 Task: Look for space in Dornakal, India from 7th July, 2023 to 14th July, 2023 for 1 adult in price range Rs.6000 to Rs.14000. Place can be shared room with 1  bedroom having 1 bed and 1 bathroom. Property type can be house, flat, guest house, hotel. Booking option can be shelf check-in. Required host language is English.
Action: Mouse moved to (494, 118)
Screenshot: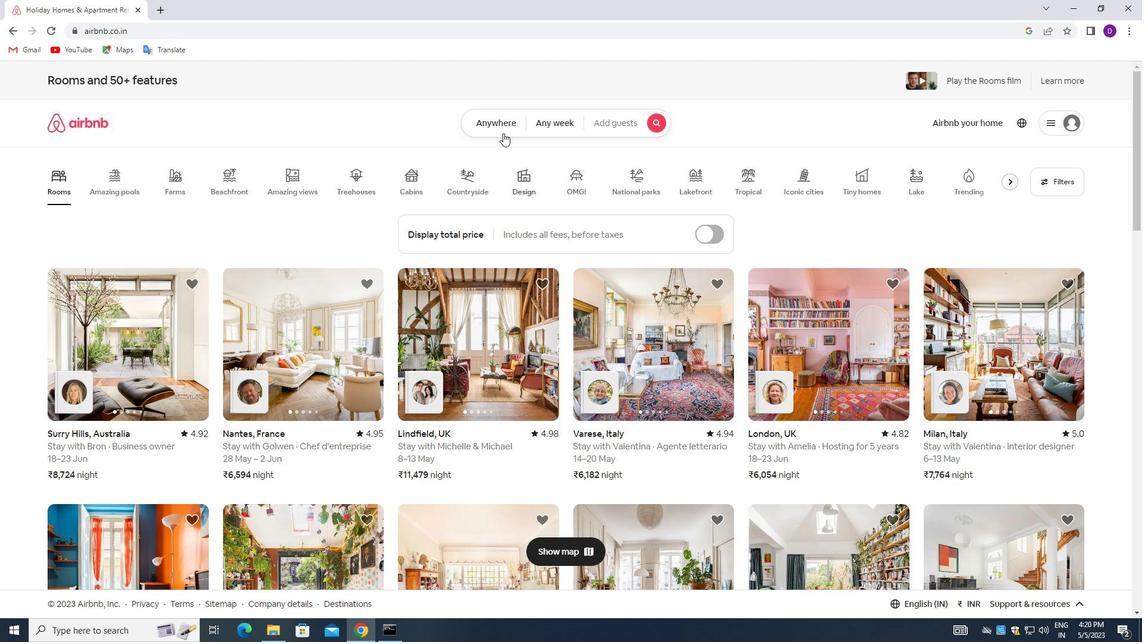 
Action: Mouse pressed left at (494, 118)
Screenshot: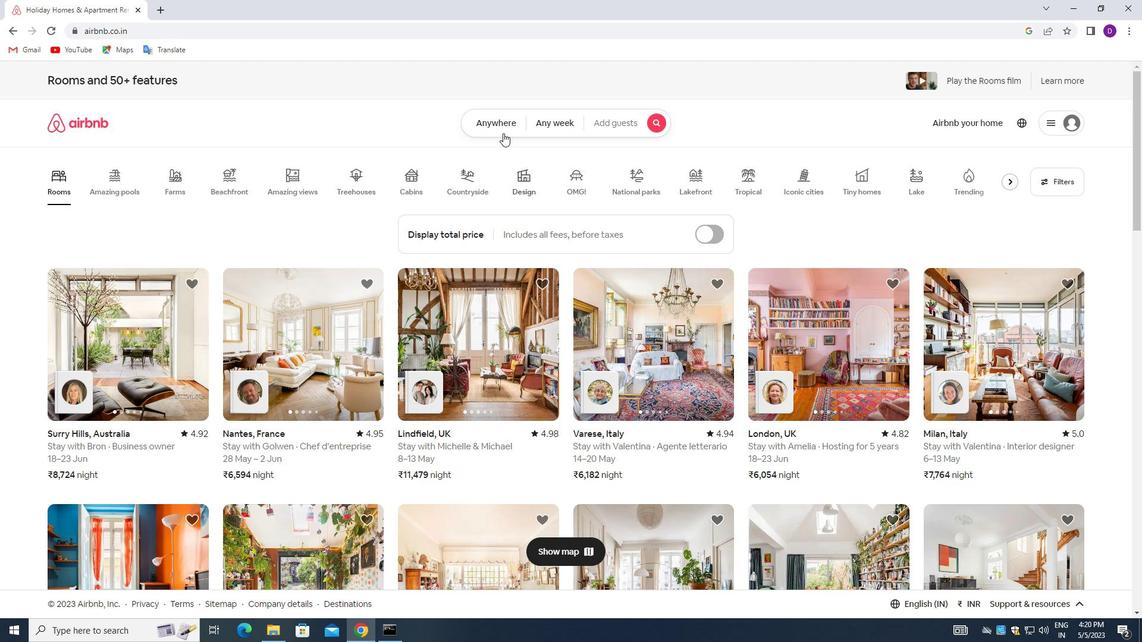 
Action: Mouse moved to (440, 169)
Screenshot: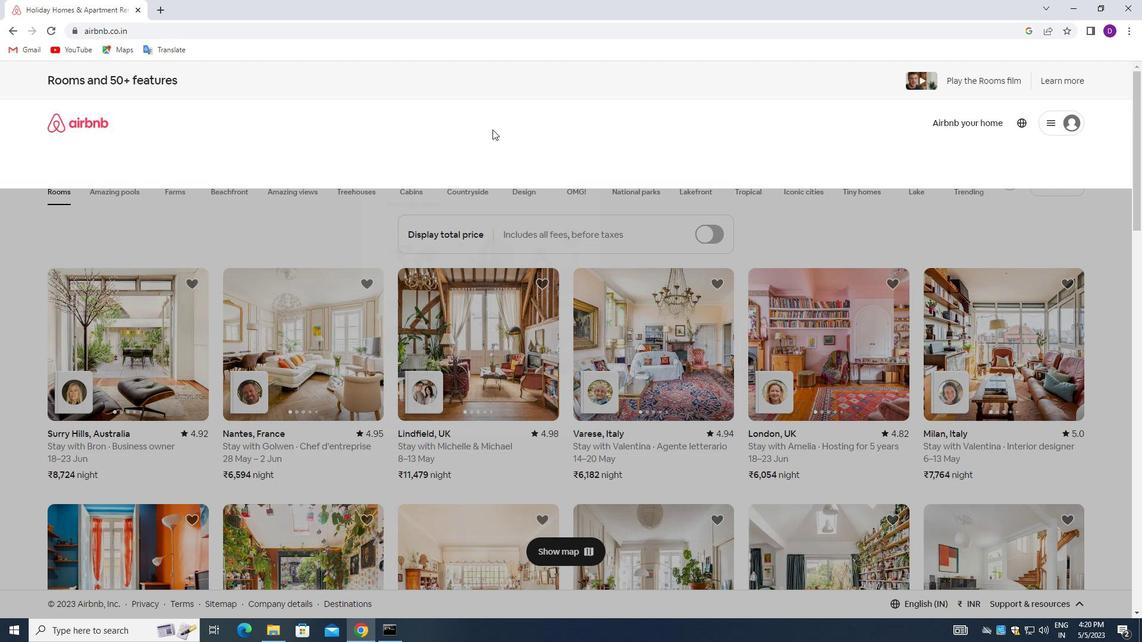
Action: Mouse pressed left at (440, 169)
Screenshot: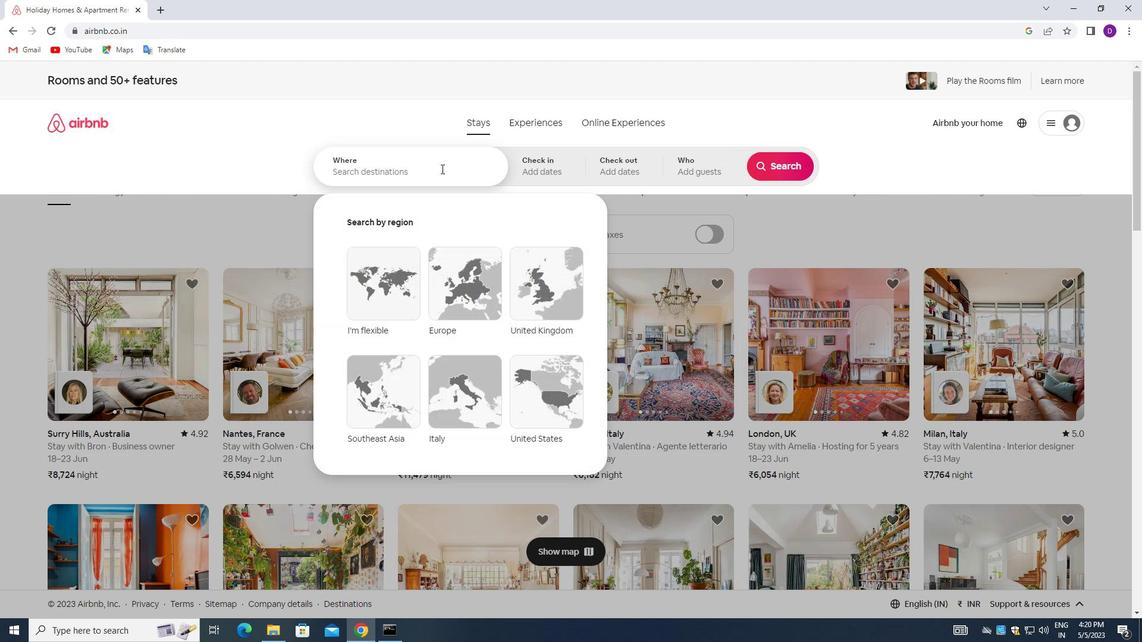 
Action: Mouse moved to (192, 256)
Screenshot: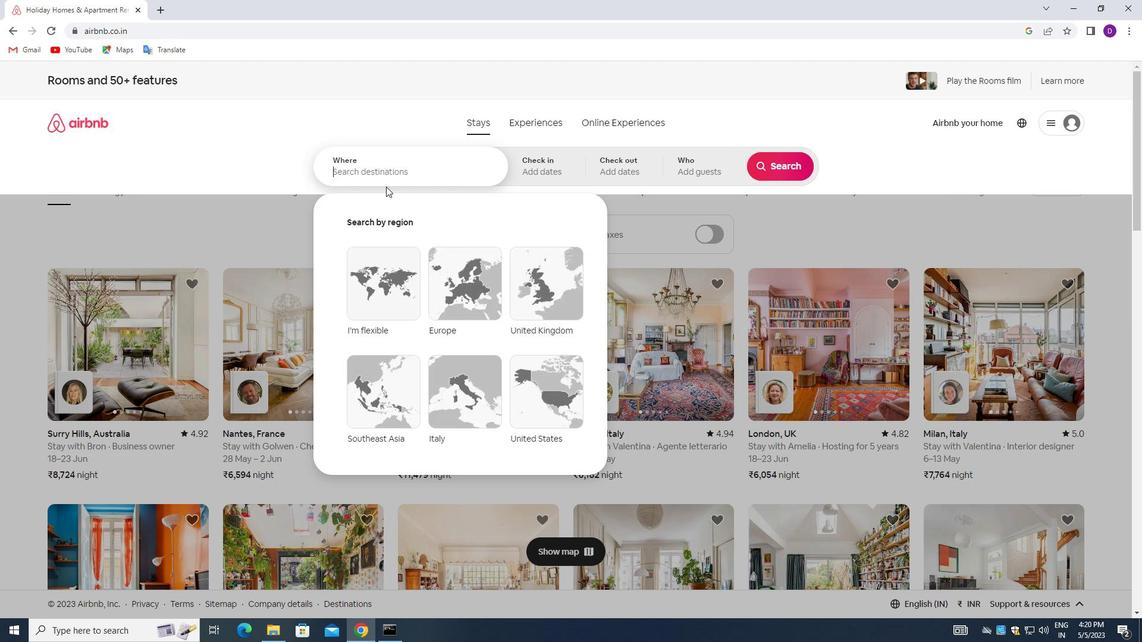 
Action: Key pressed <Key.shift_r>Dork<Key.backspace>nakal,<Key.space><Key.shift>INDIA<Key.enter>
Screenshot: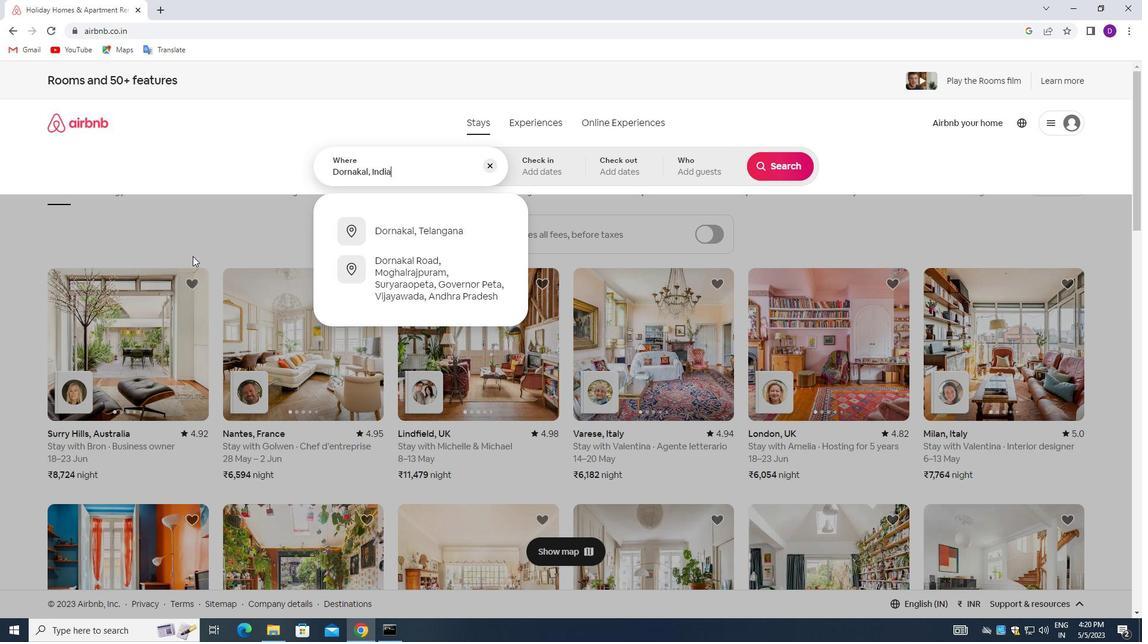 
Action: Mouse moved to (774, 263)
Screenshot: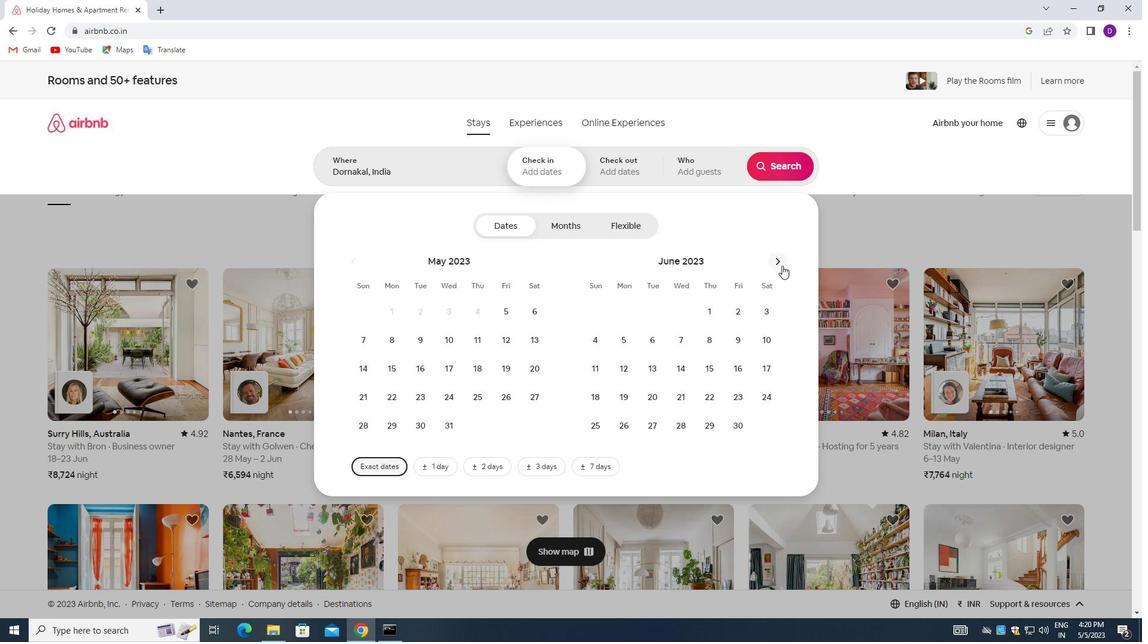 
Action: Mouse pressed left at (774, 263)
Screenshot: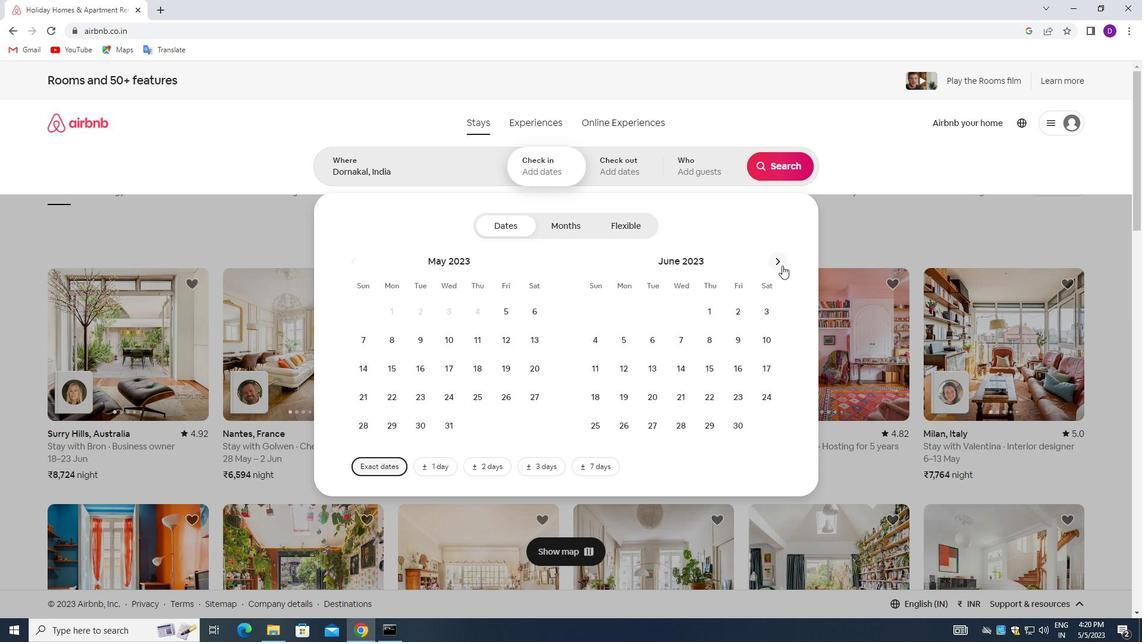 
Action: Mouse moved to (736, 344)
Screenshot: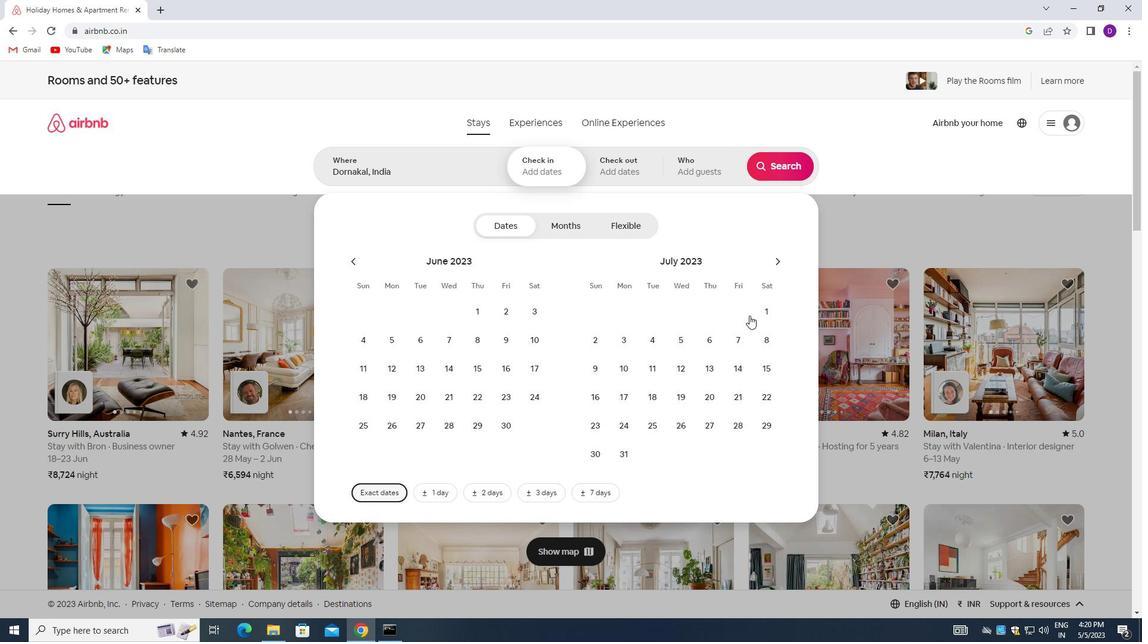 
Action: Mouse pressed left at (736, 344)
Screenshot: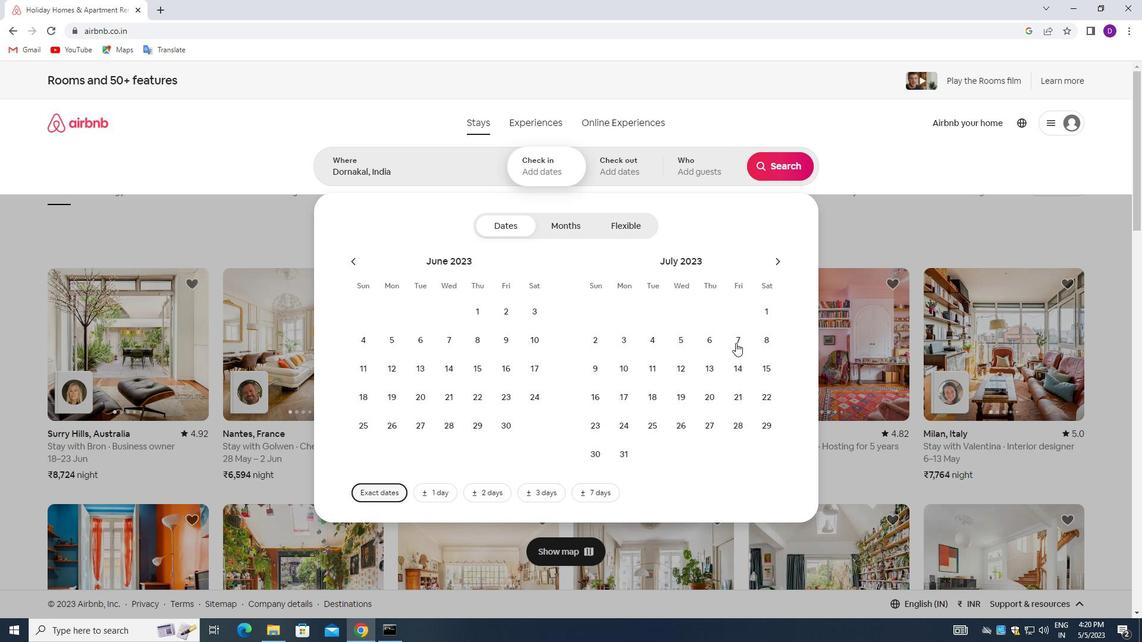 
Action: Mouse moved to (740, 366)
Screenshot: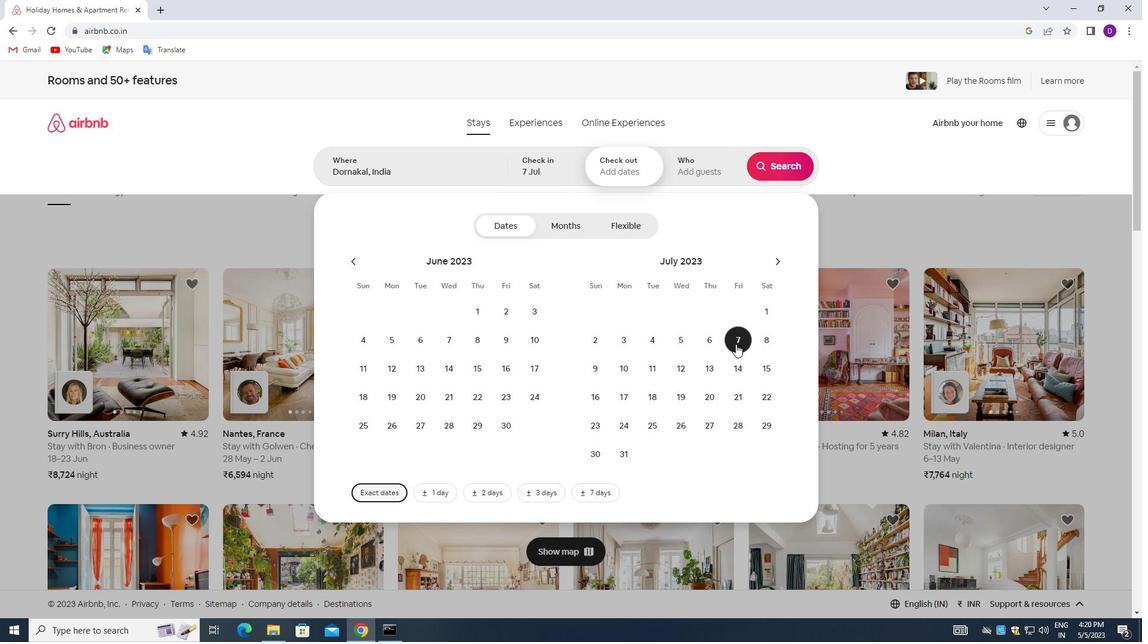 
Action: Mouse pressed left at (740, 366)
Screenshot: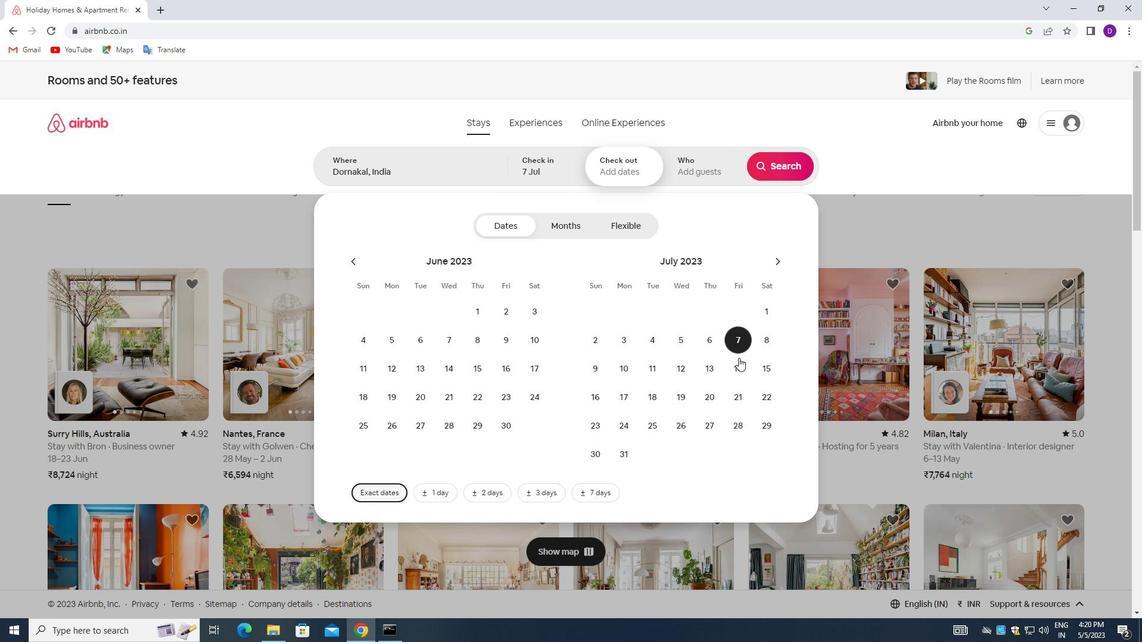 
Action: Mouse moved to (690, 165)
Screenshot: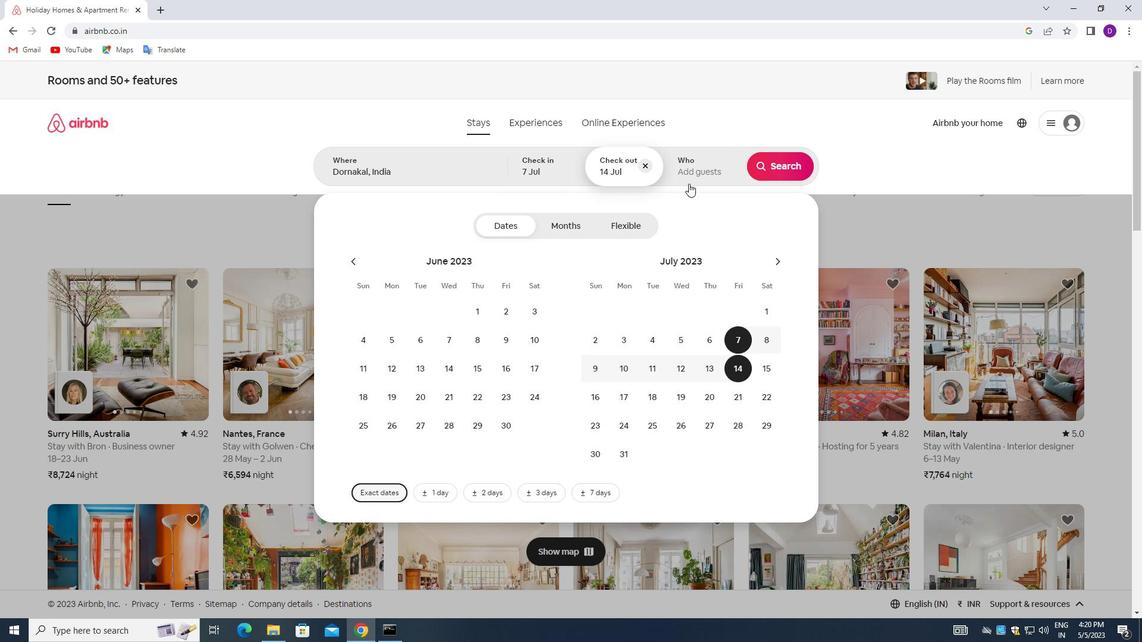 
Action: Mouse pressed left at (690, 165)
Screenshot: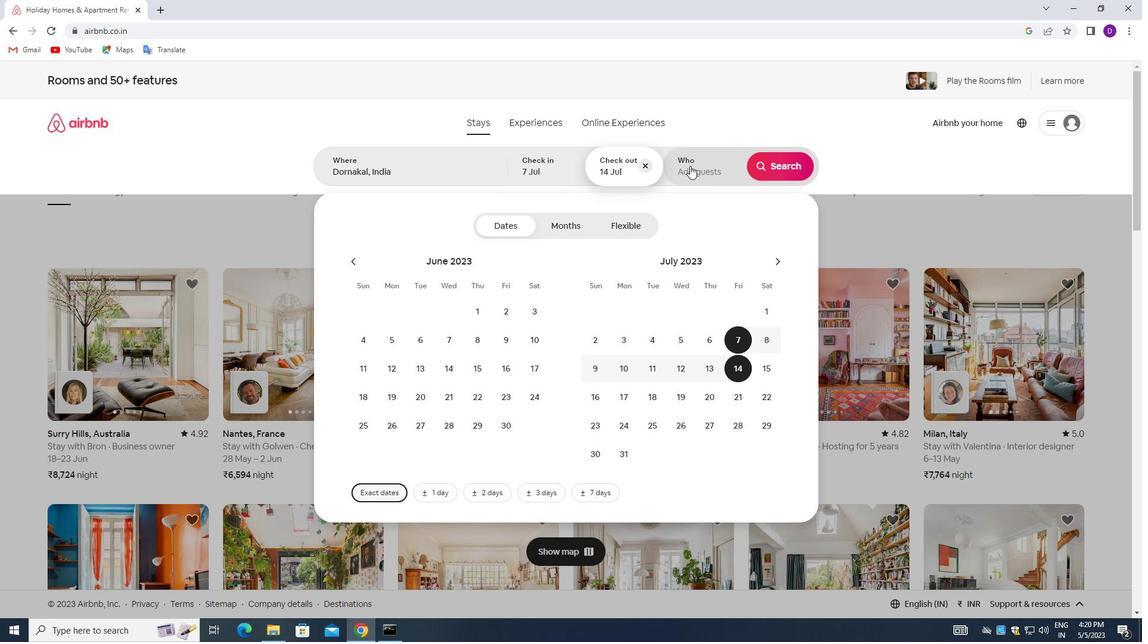 
Action: Mouse moved to (783, 232)
Screenshot: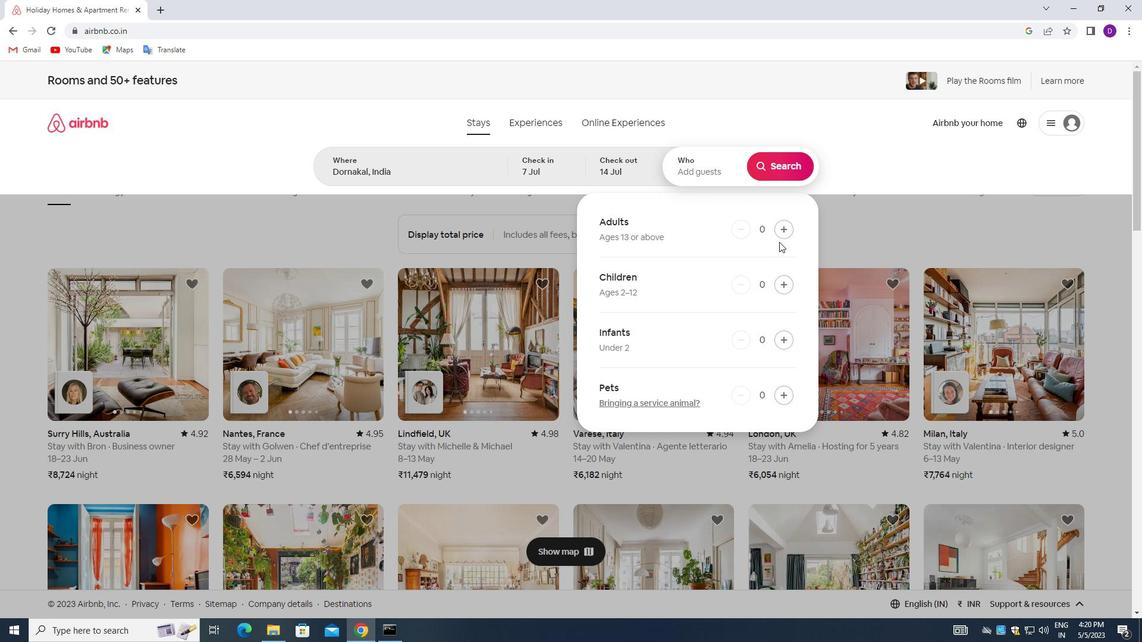 
Action: Mouse pressed left at (783, 232)
Screenshot: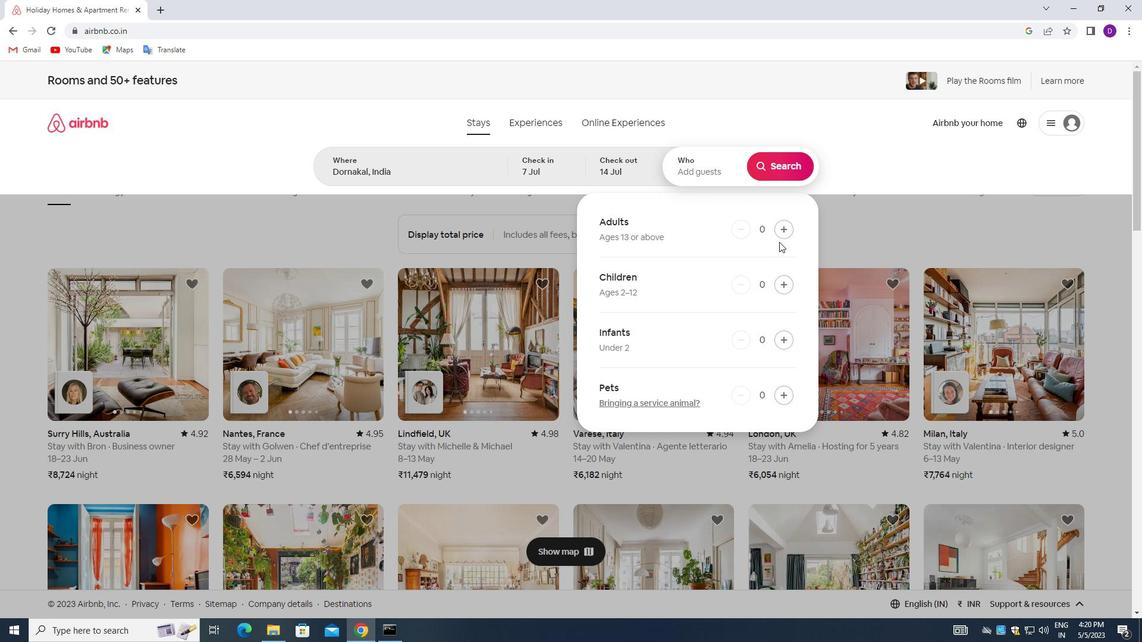
Action: Mouse moved to (784, 164)
Screenshot: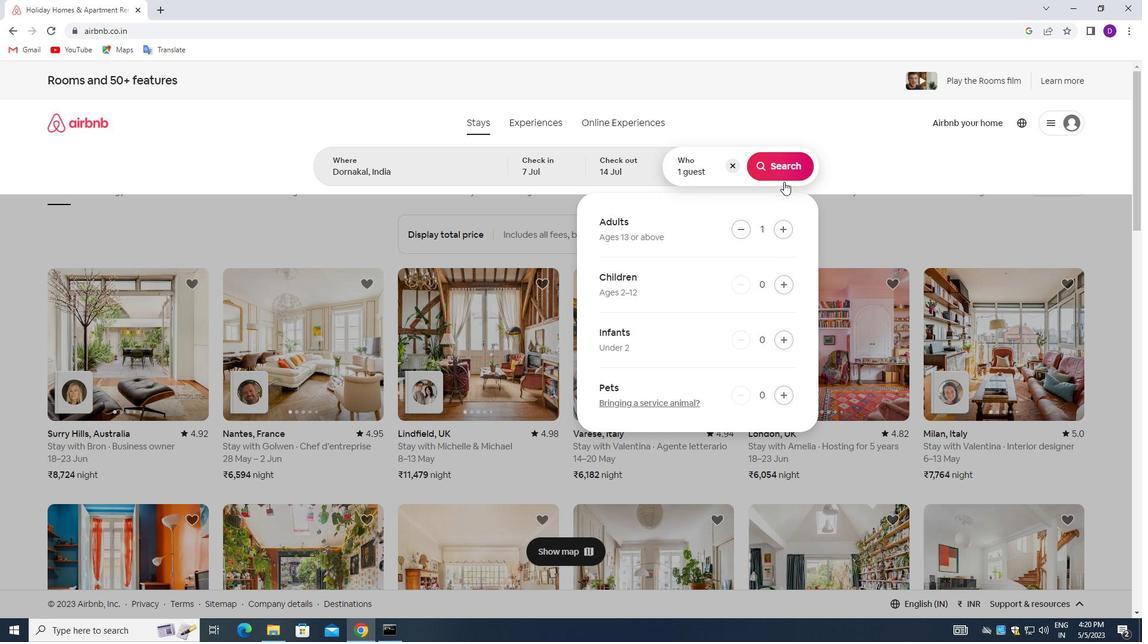 
Action: Mouse pressed left at (784, 164)
Screenshot: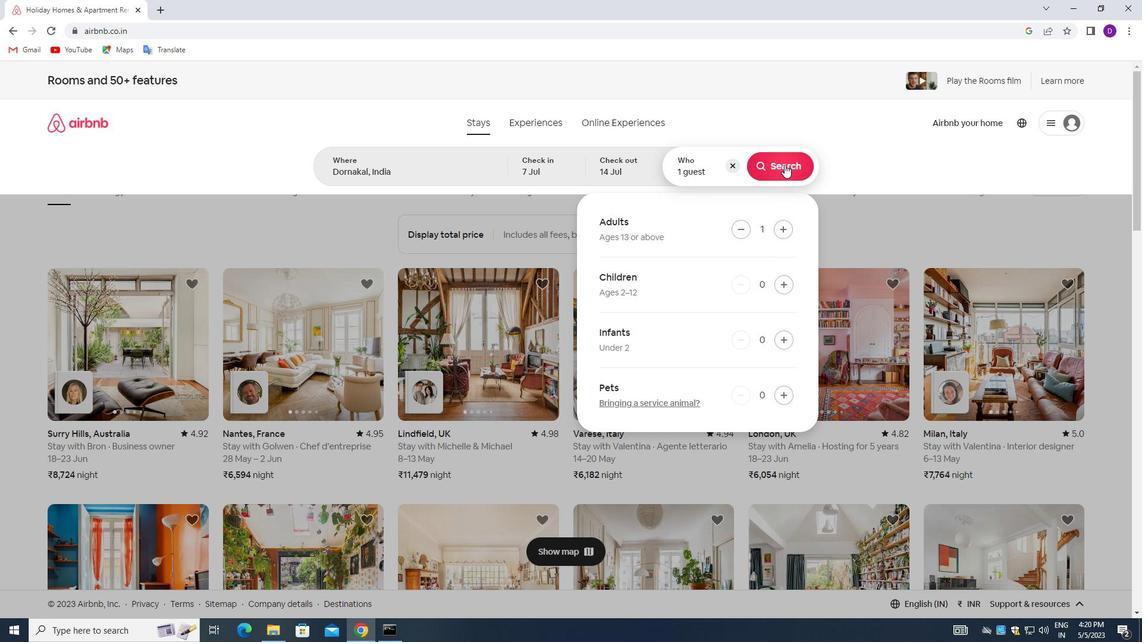 
Action: Mouse moved to (1073, 130)
Screenshot: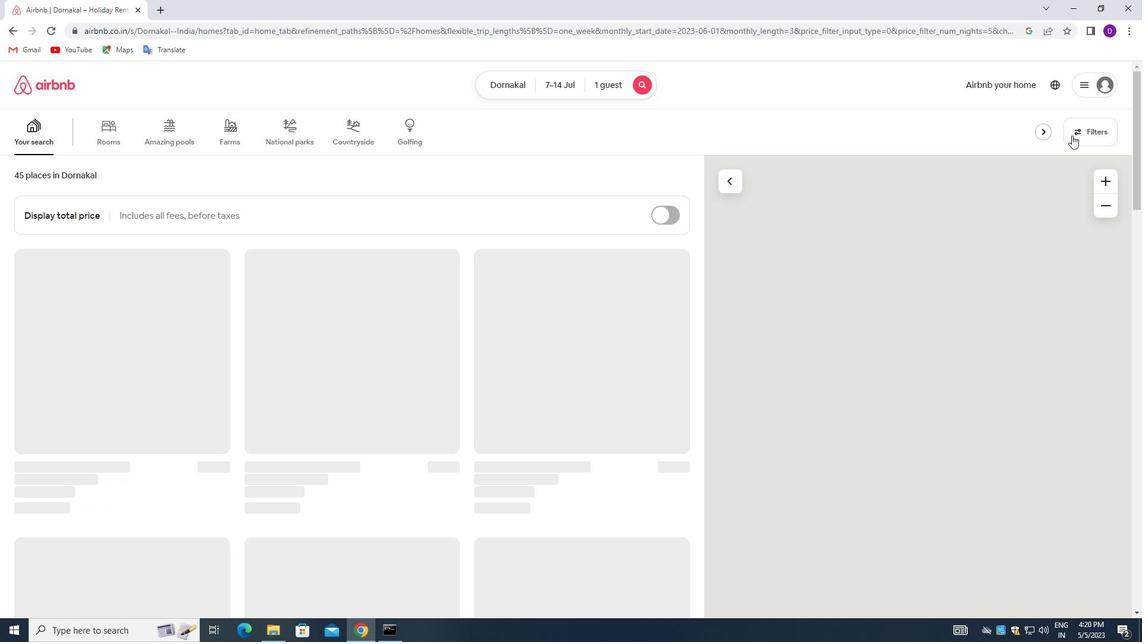 
Action: Mouse pressed left at (1073, 130)
Screenshot: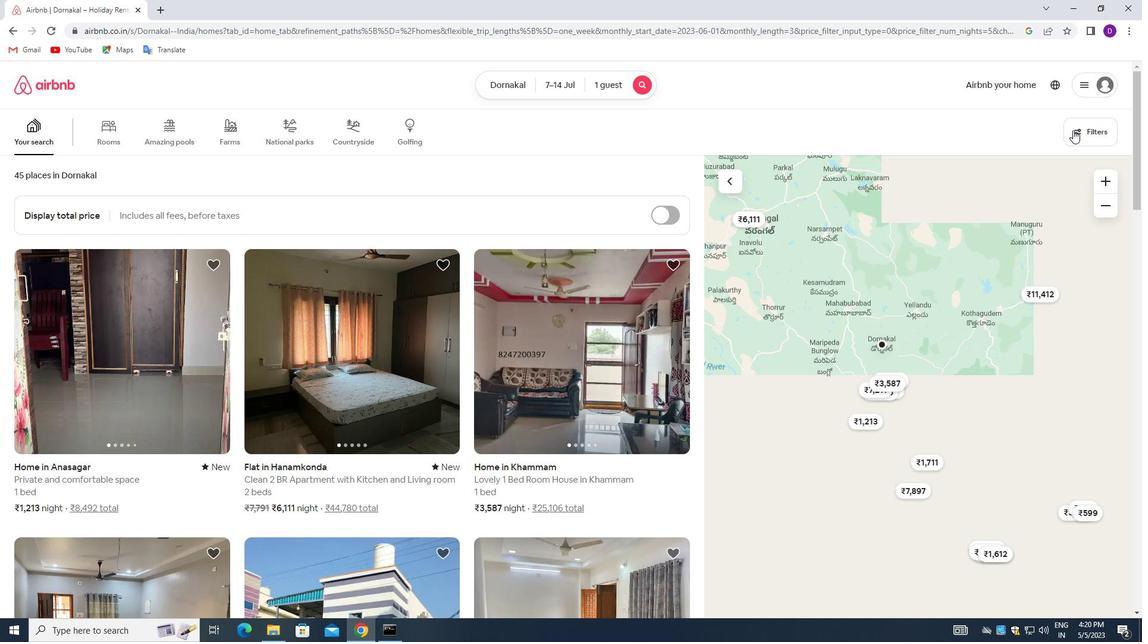 
Action: Mouse moved to (411, 424)
Screenshot: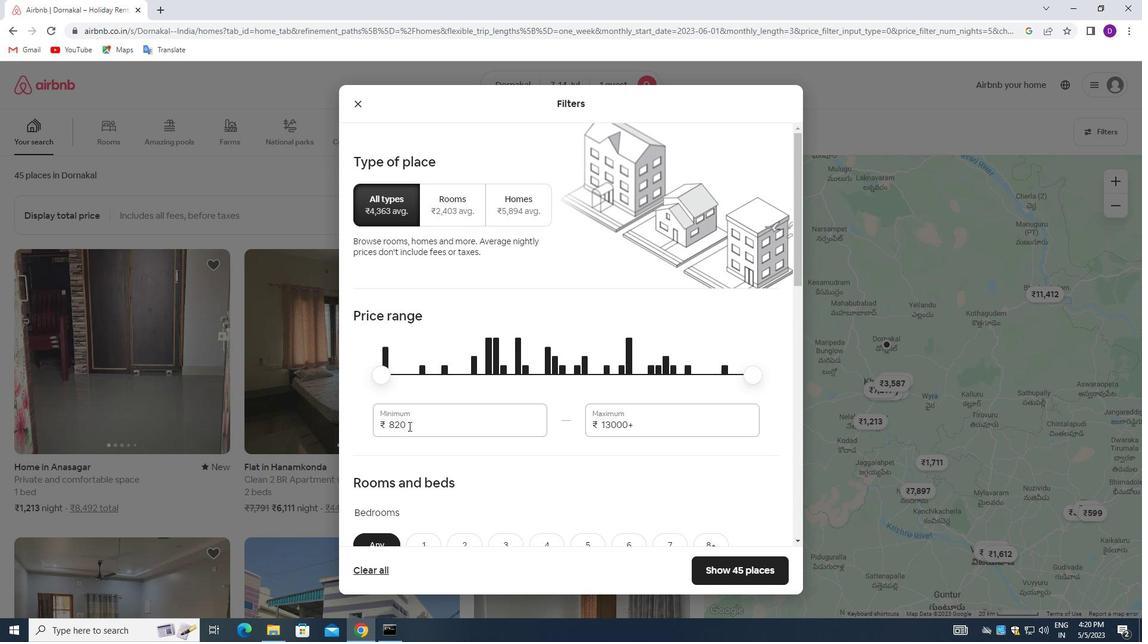 
Action: Mouse pressed left at (411, 424)
Screenshot: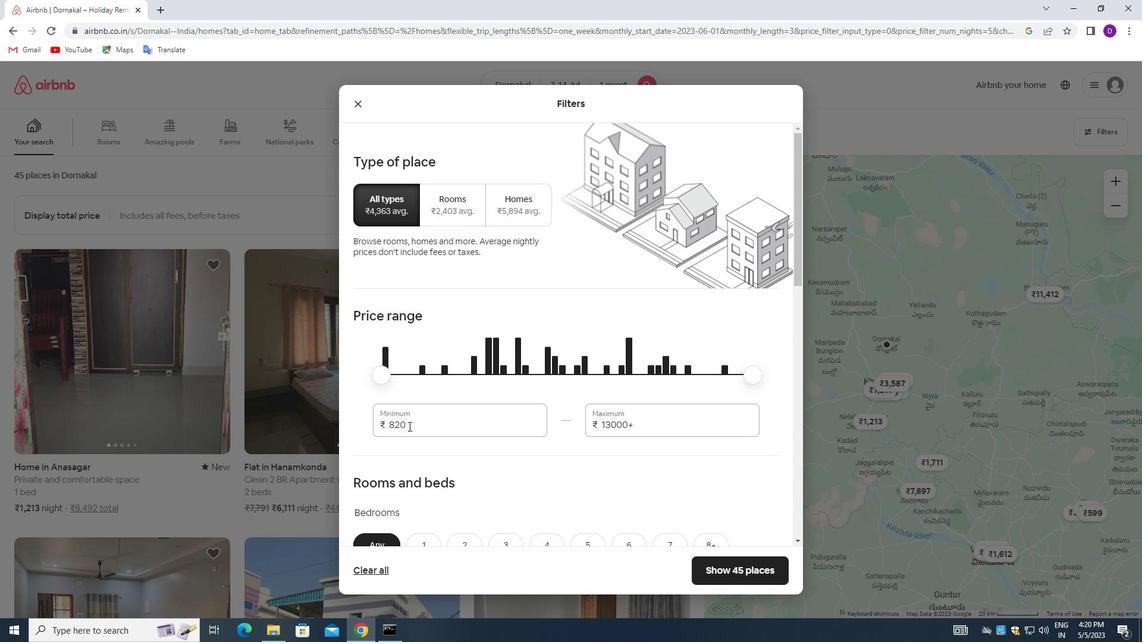 
Action: Mouse moved to (411, 423)
Screenshot: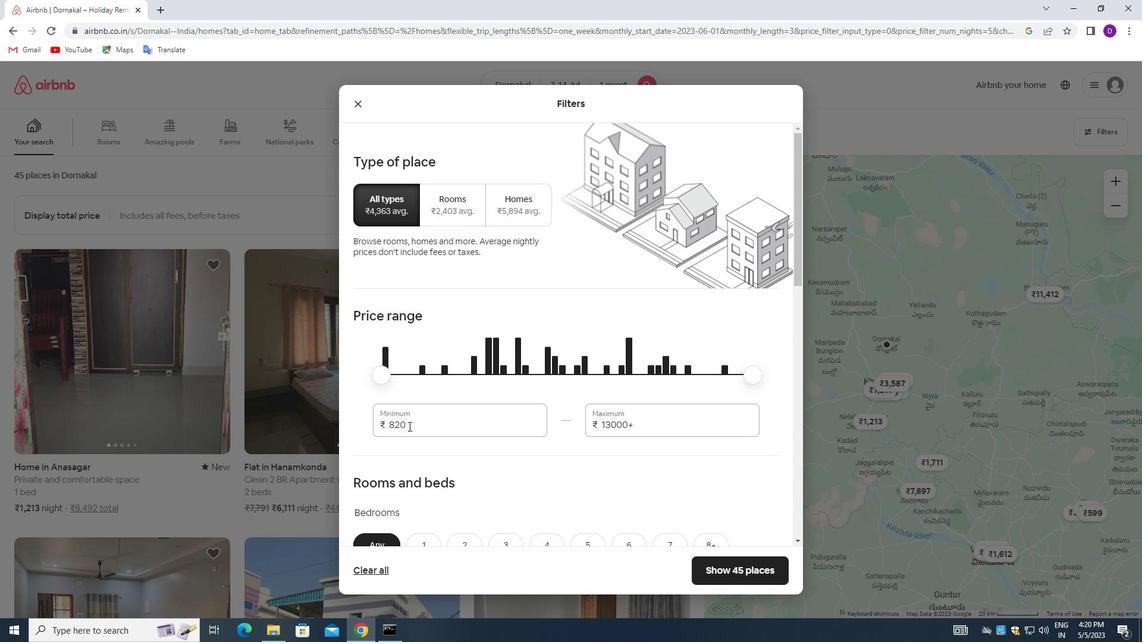 
Action: Mouse pressed left at (411, 423)
Screenshot: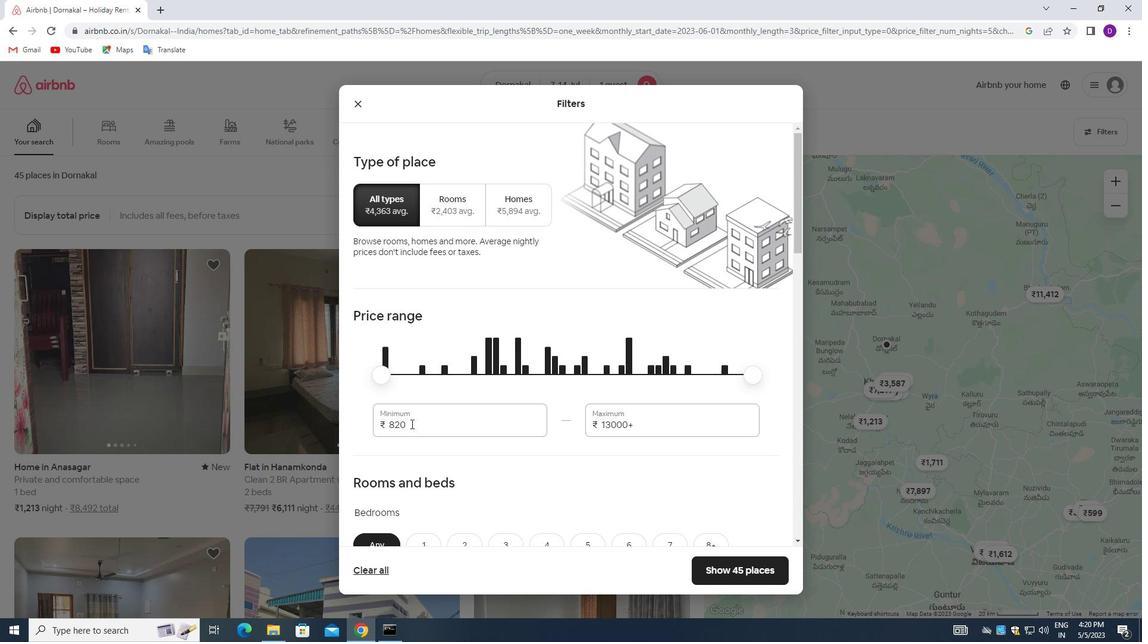 
Action: Mouse pressed left at (411, 423)
Screenshot: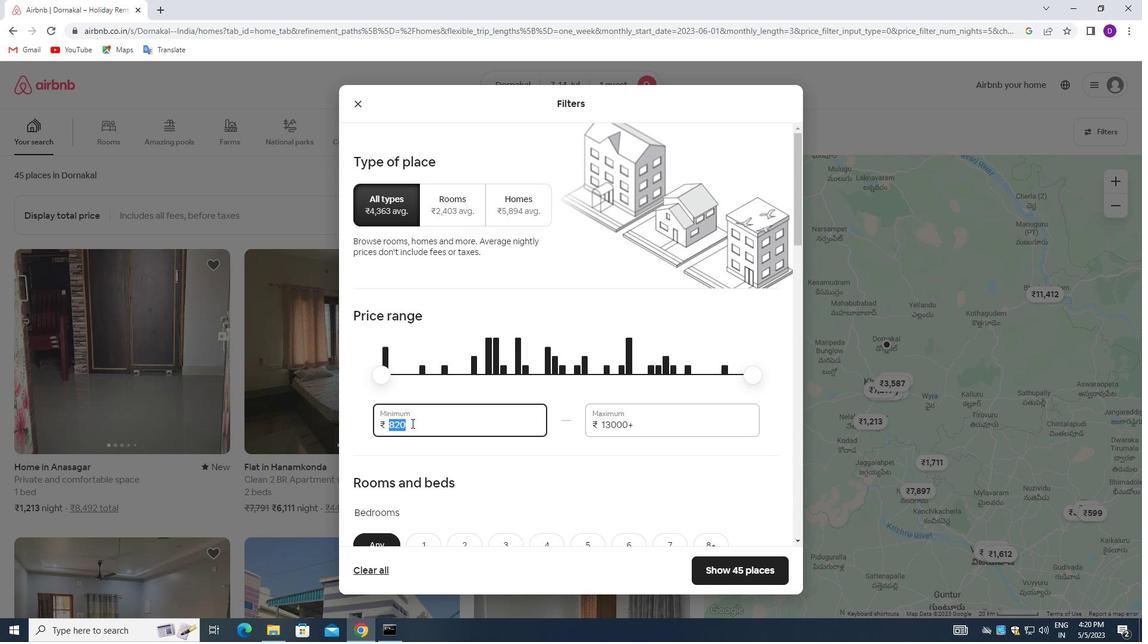 
Action: Mouse moved to (411, 423)
Screenshot: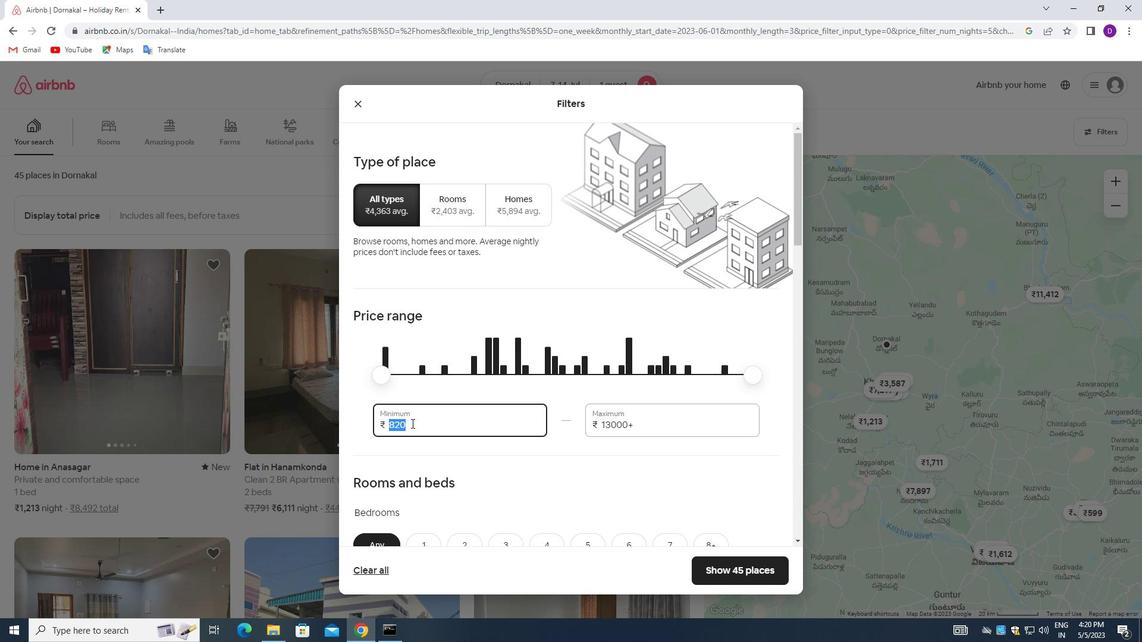 
Action: Key pressed 6000<Key.tab>14000
Screenshot: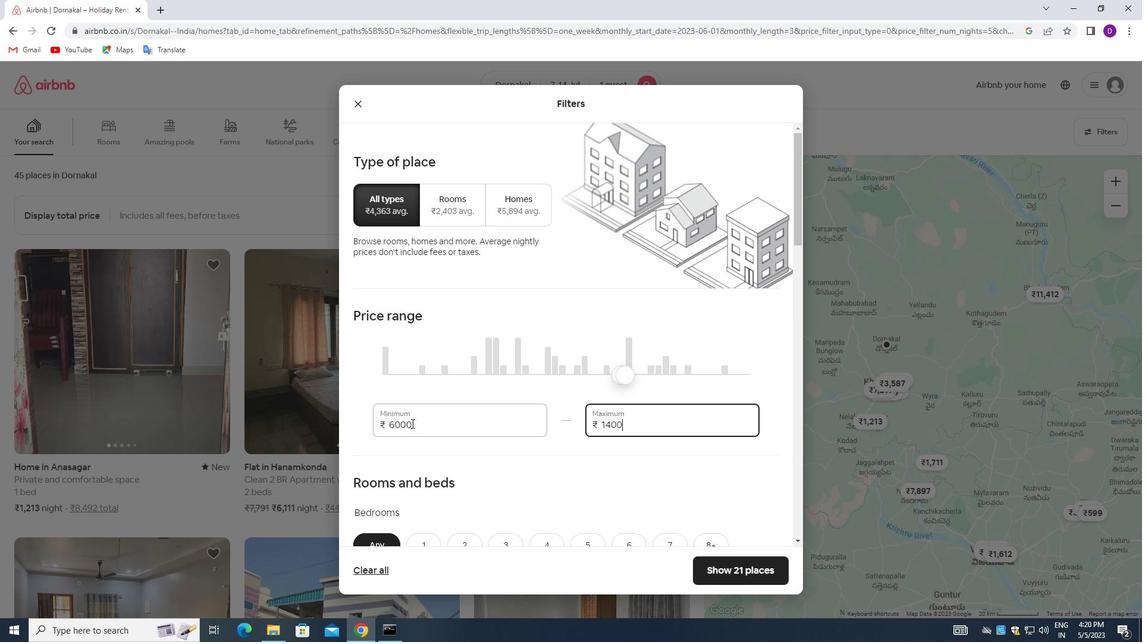 
Action: Mouse moved to (427, 423)
Screenshot: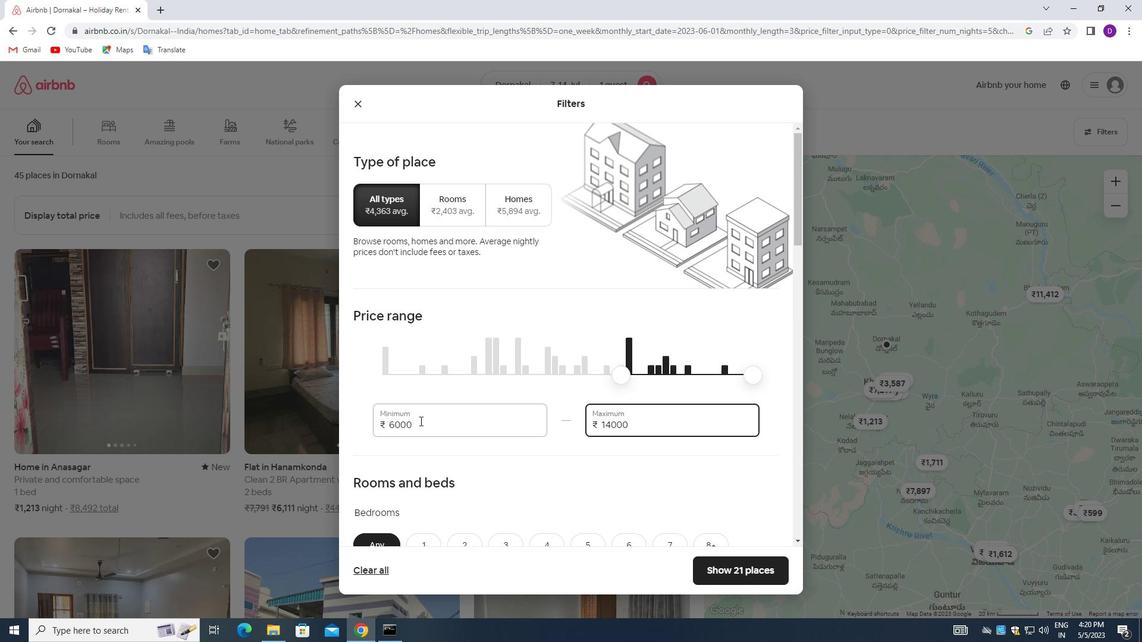 
Action: Mouse scrolled (427, 422) with delta (0, 0)
Screenshot: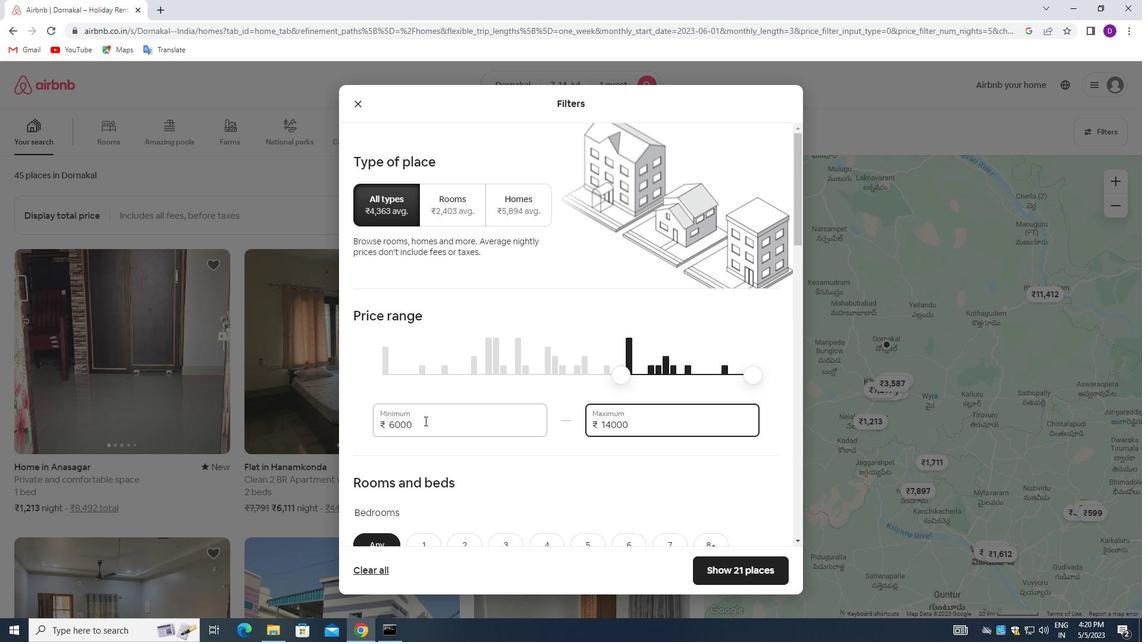 
Action: Mouse moved to (429, 423)
Screenshot: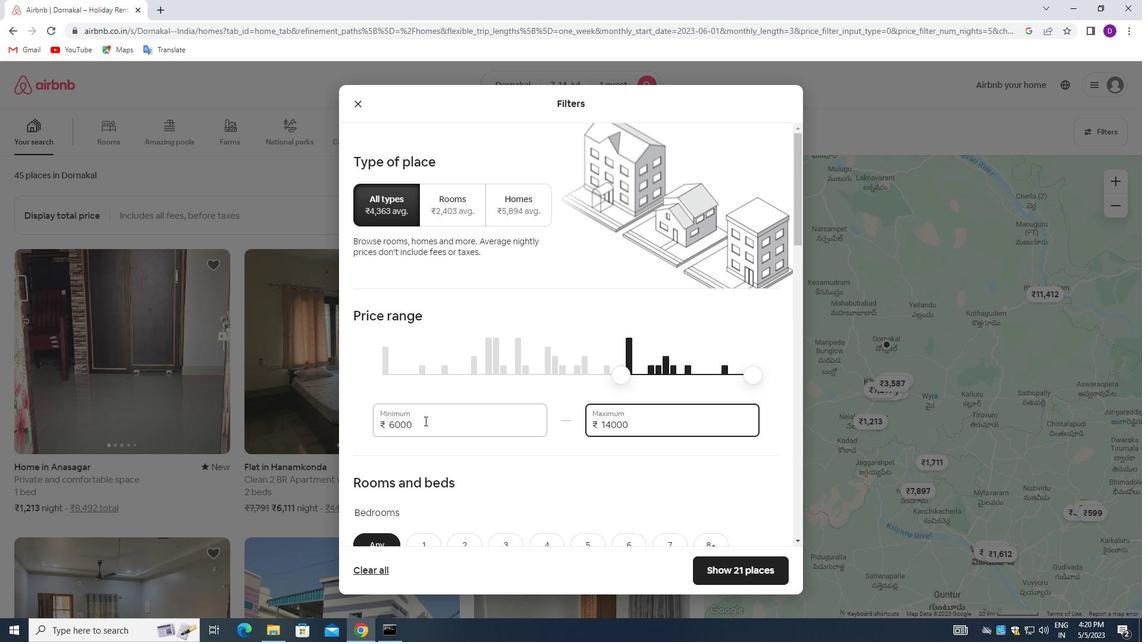 
Action: Mouse scrolled (429, 423) with delta (0, 0)
Screenshot: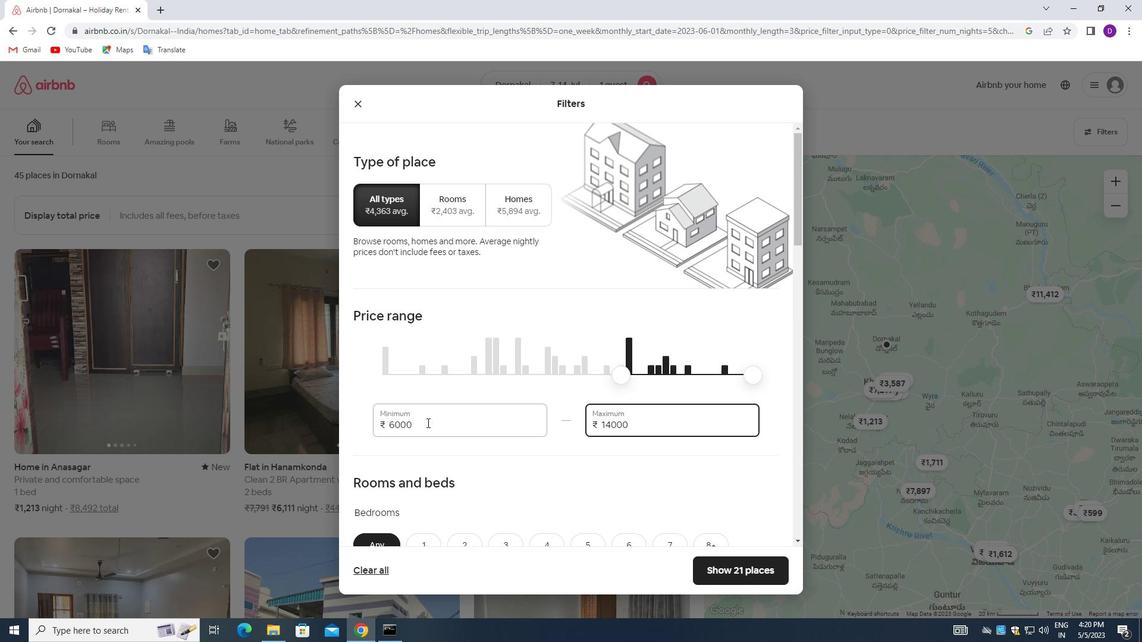 
Action: Mouse moved to (429, 423)
Screenshot: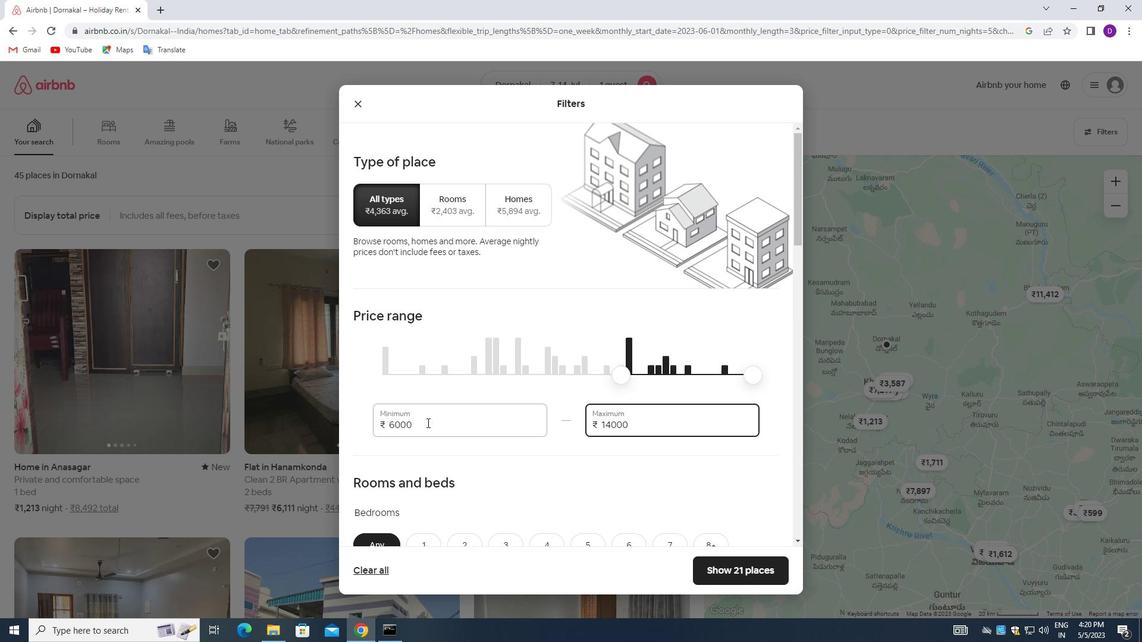 
Action: Mouse scrolled (429, 423) with delta (0, 0)
Screenshot: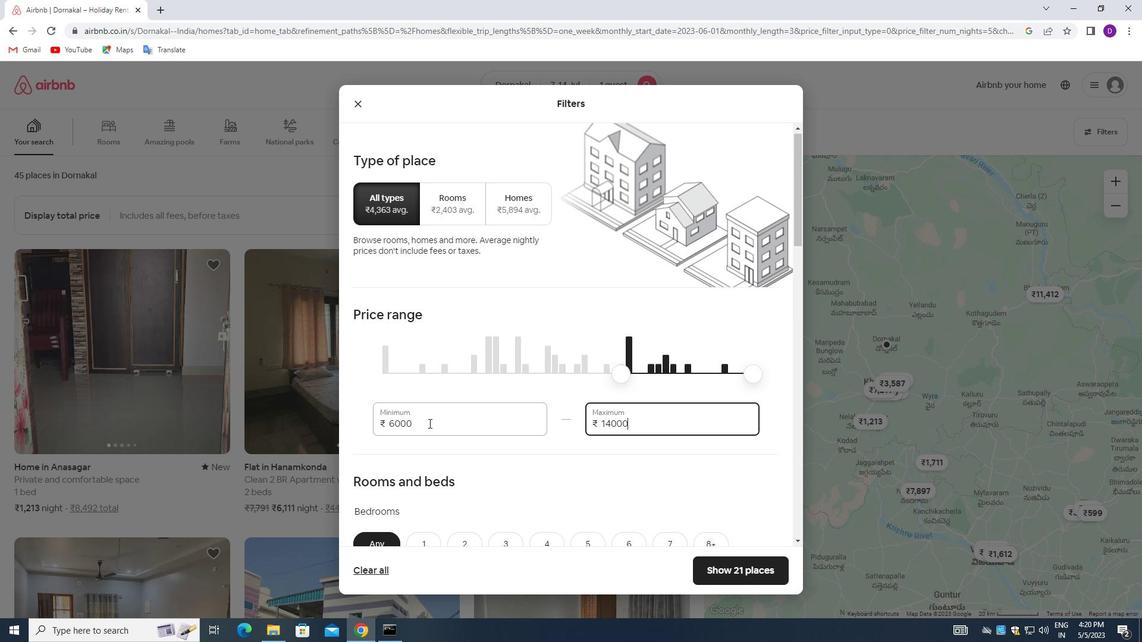 
Action: Mouse moved to (423, 364)
Screenshot: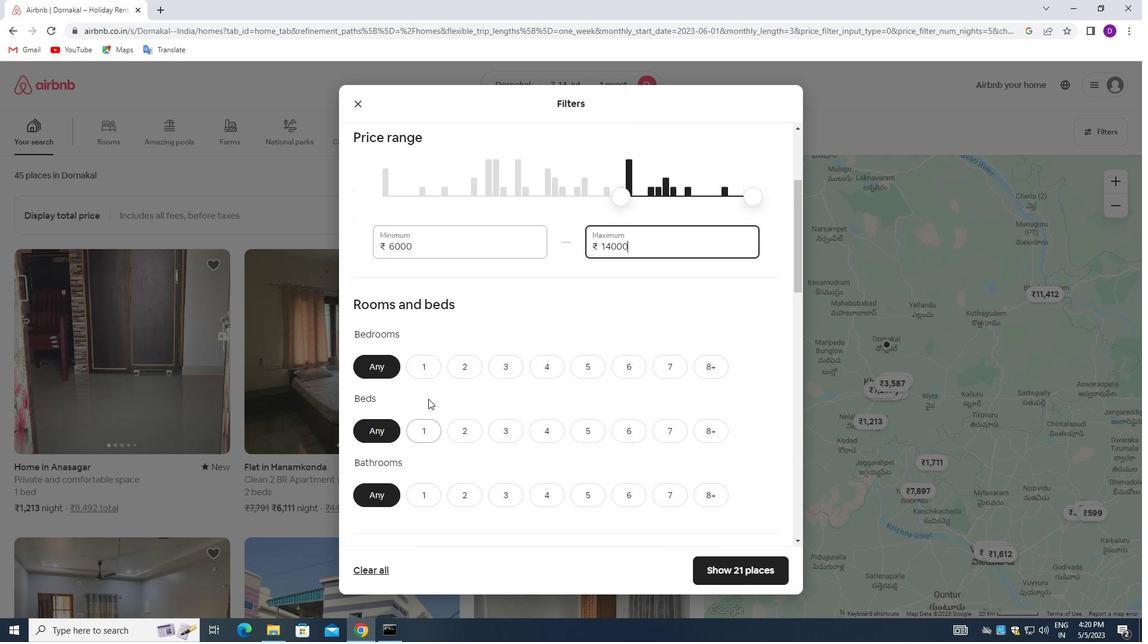 
Action: Mouse pressed left at (423, 364)
Screenshot: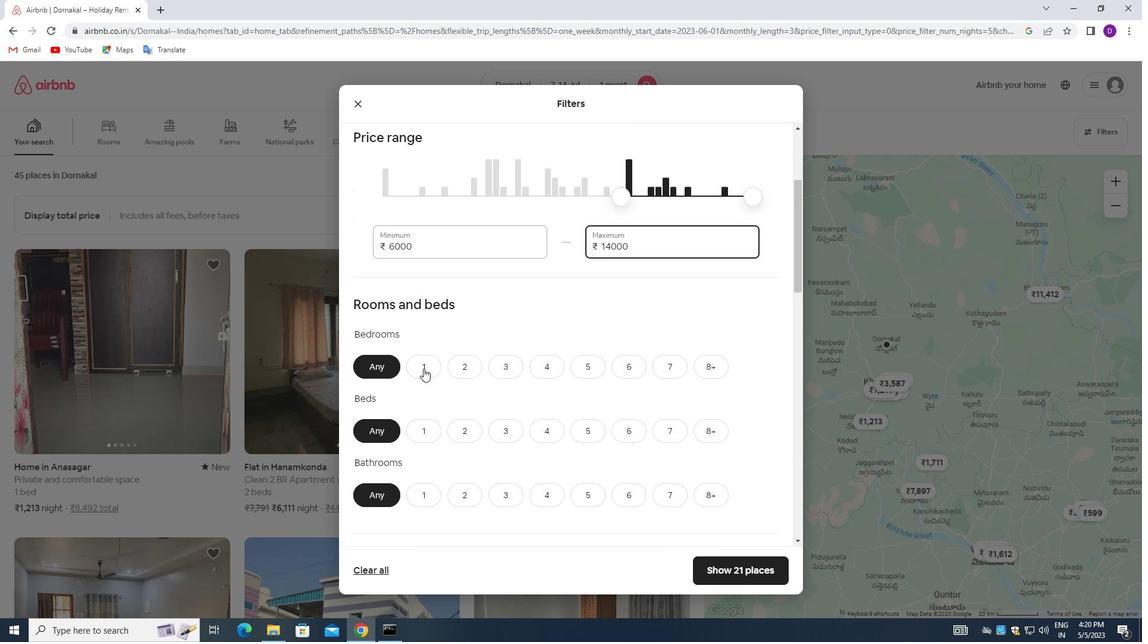 
Action: Mouse moved to (434, 417)
Screenshot: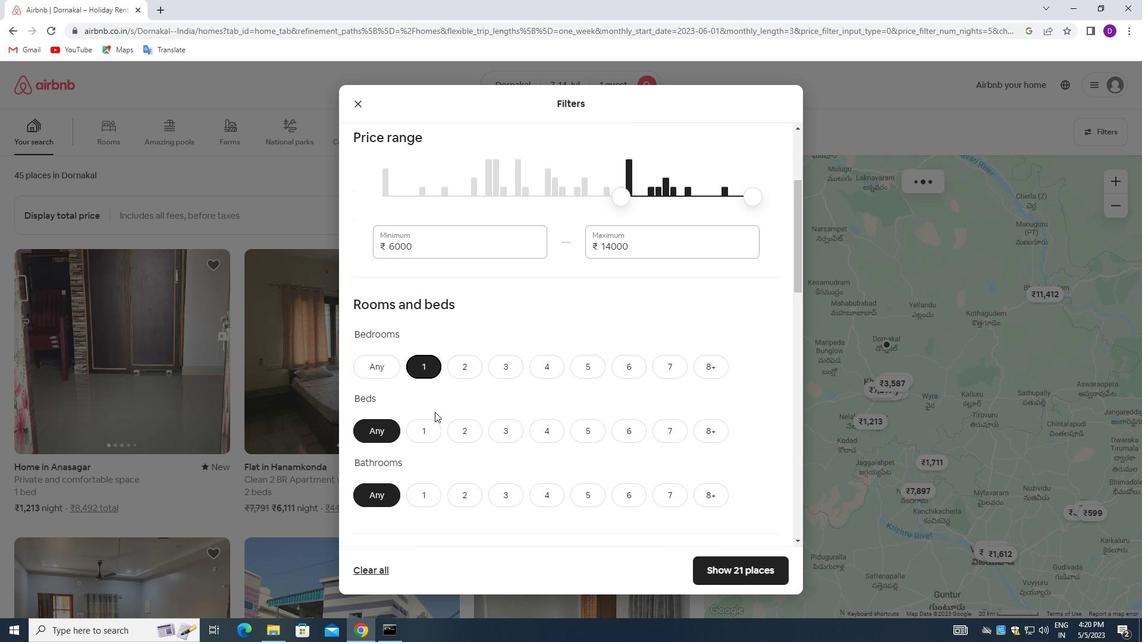 
Action: Mouse pressed left at (434, 417)
Screenshot: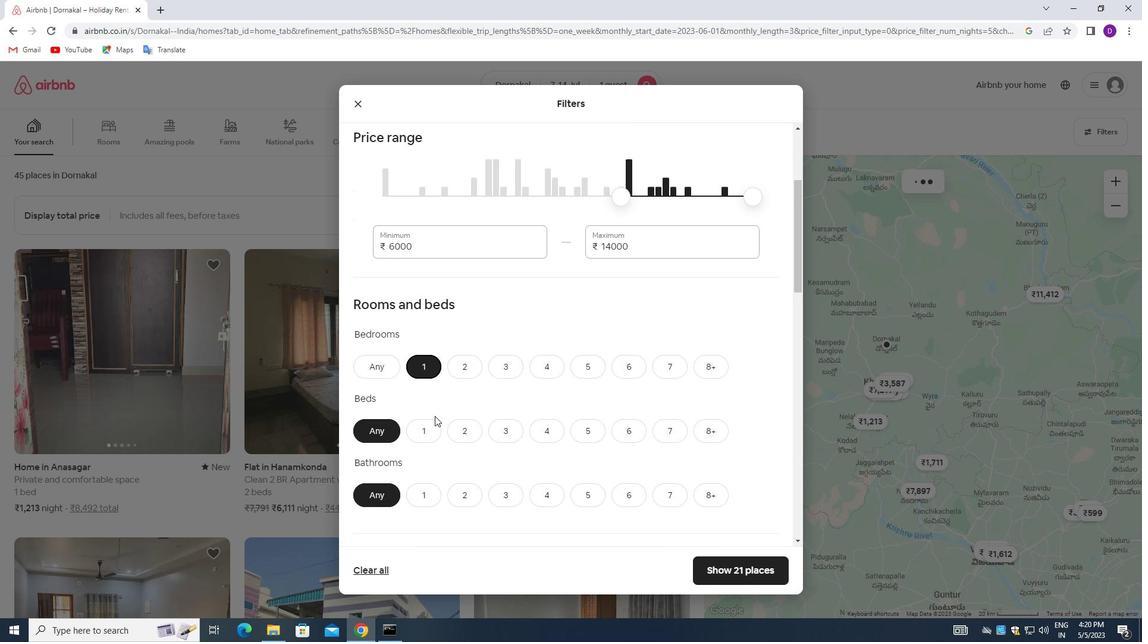 
Action: Mouse moved to (425, 432)
Screenshot: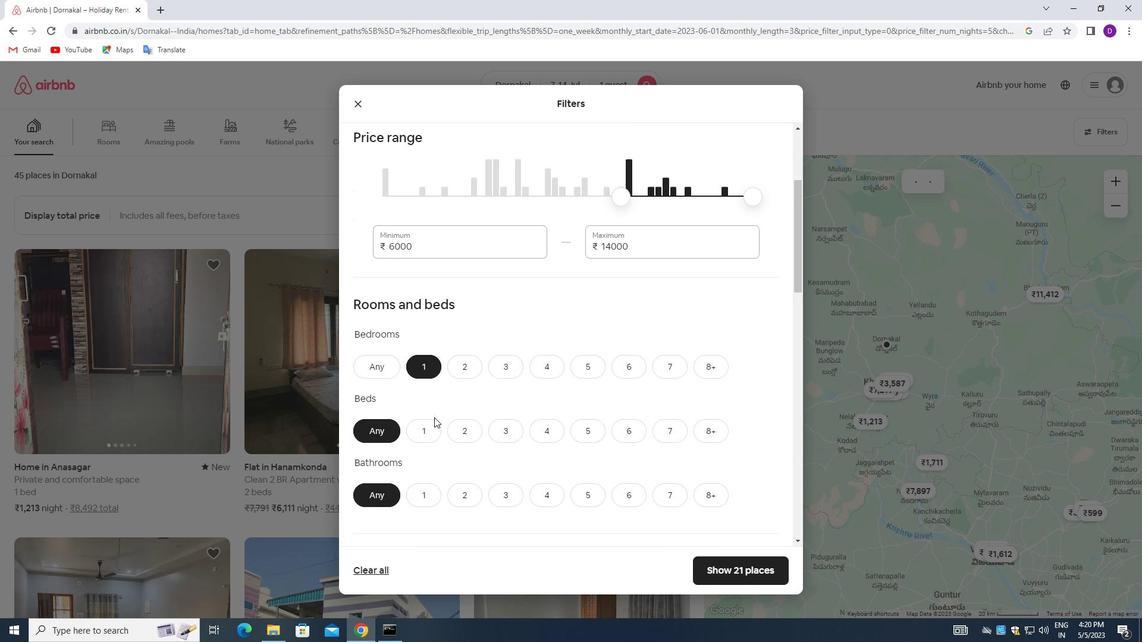
Action: Mouse pressed left at (425, 432)
Screenshot: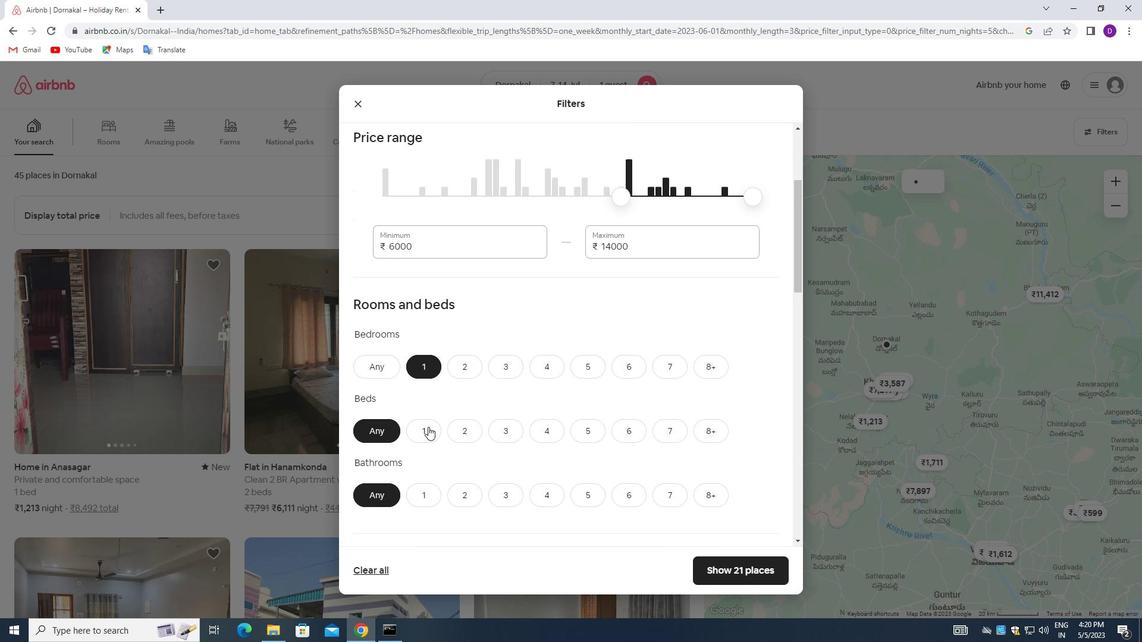 
Action: Mouse moved to (423, 491)
Screenshot: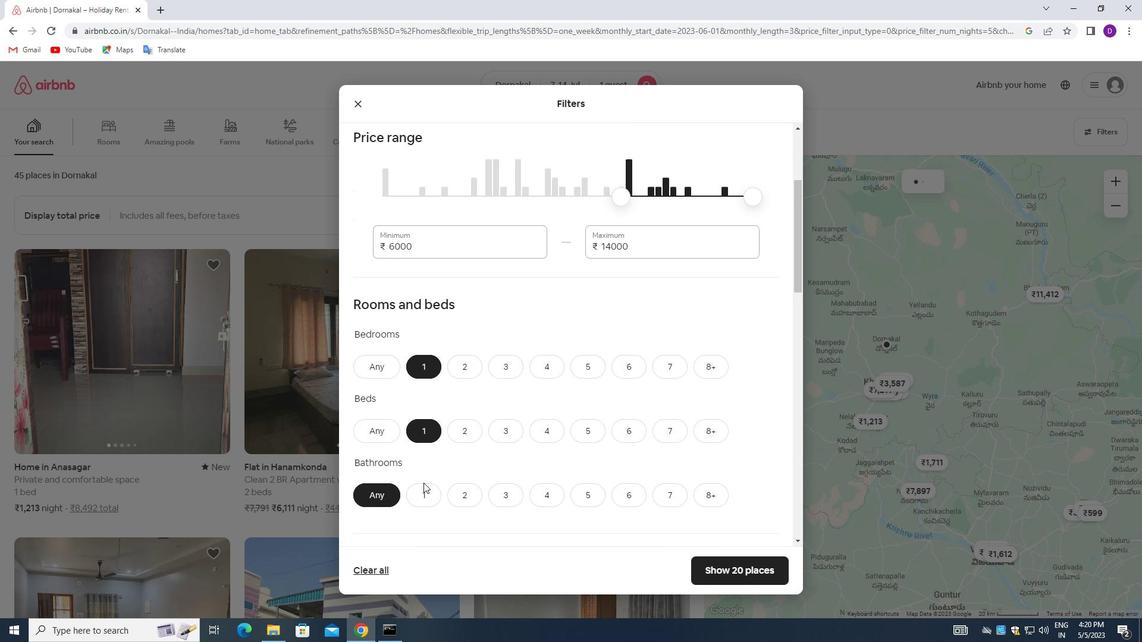 
Action: Mouse pressed left at (423, 491)
Screenshot: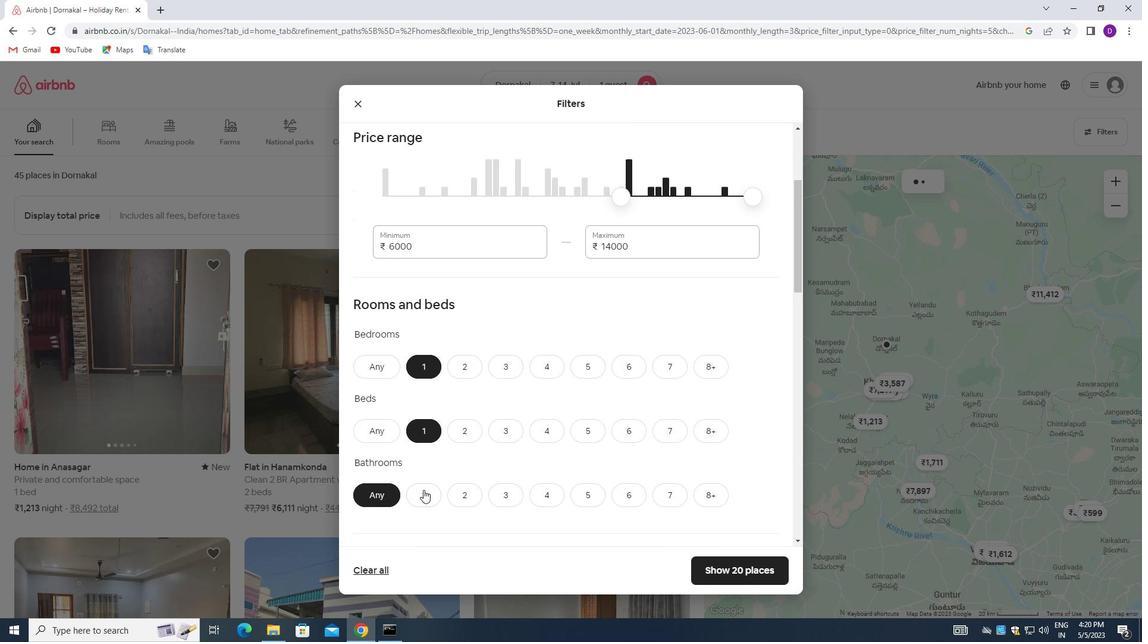 
Action: Mouse moved to (436, 417)
Screenshot: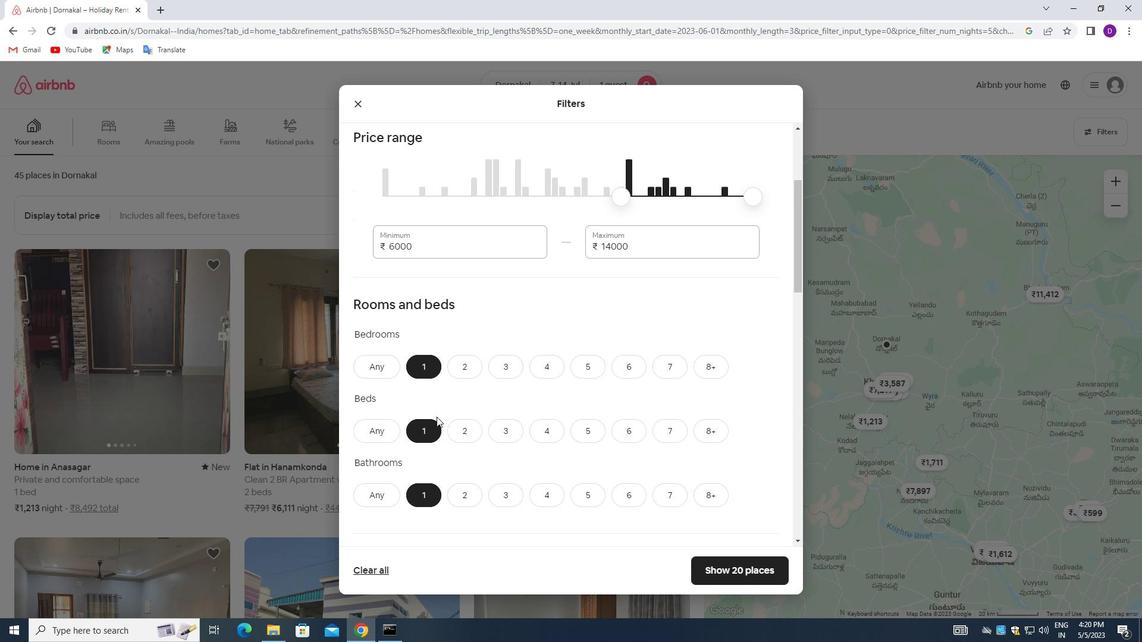 
Action: Mouse scrolled (436, 416) with delta (0, 0)
Screenshot: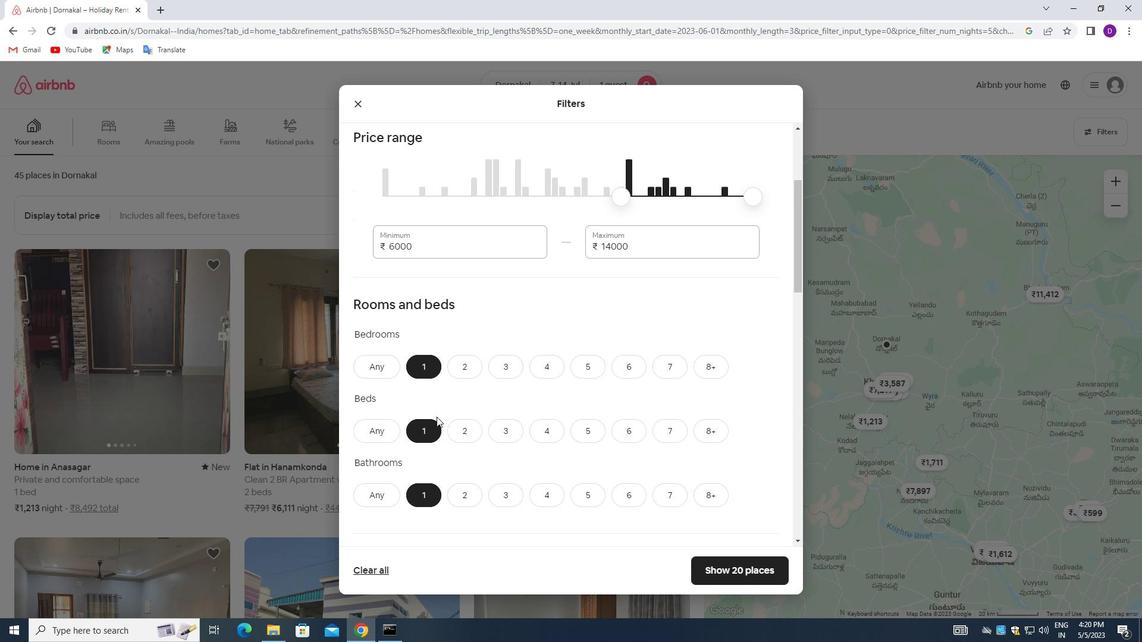 
Action: Mouse scrolled (436, 416) with delta (0, 0)
Screenshot: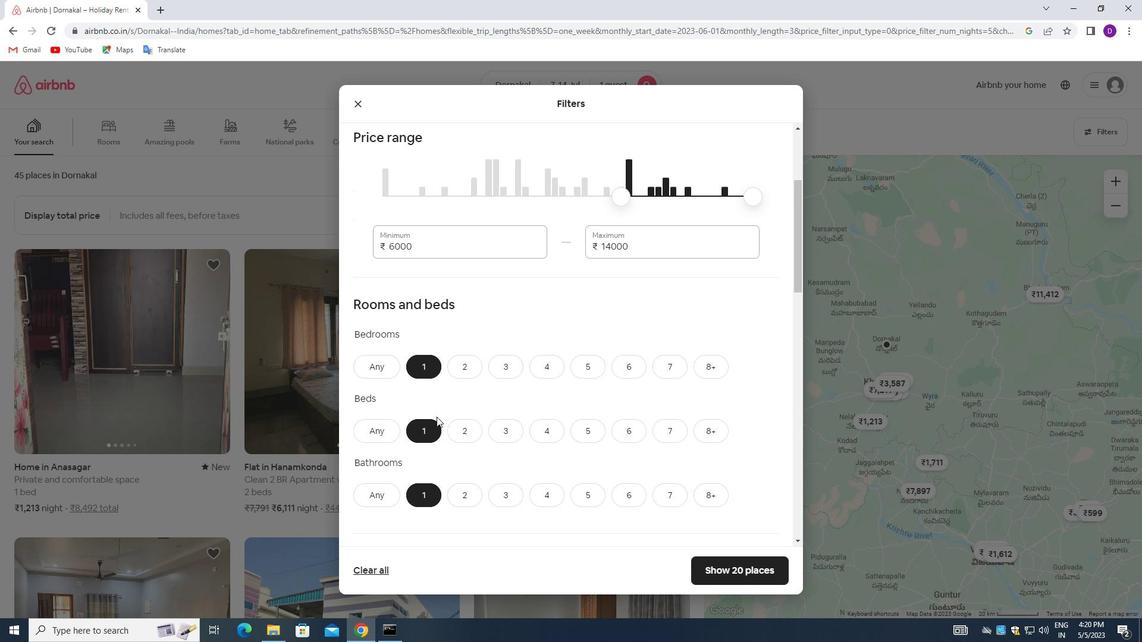 
Action: Mouse scrolled (436, 416) with delta (0, 0)
Screenshot: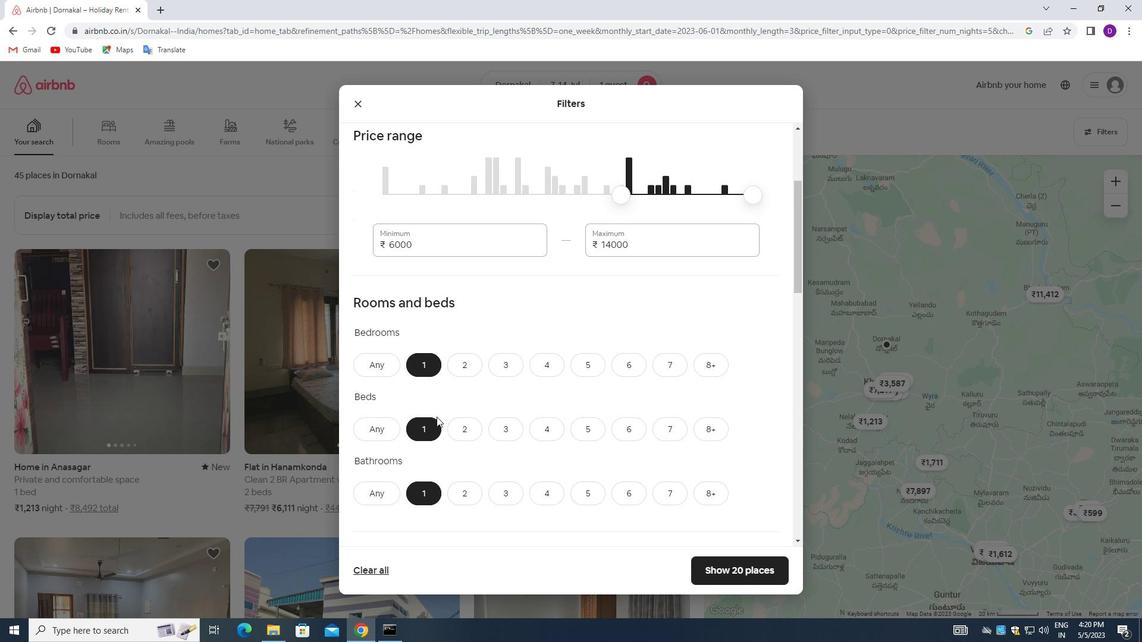 
Action: Mouse moved to (436, 417)
Screenshot: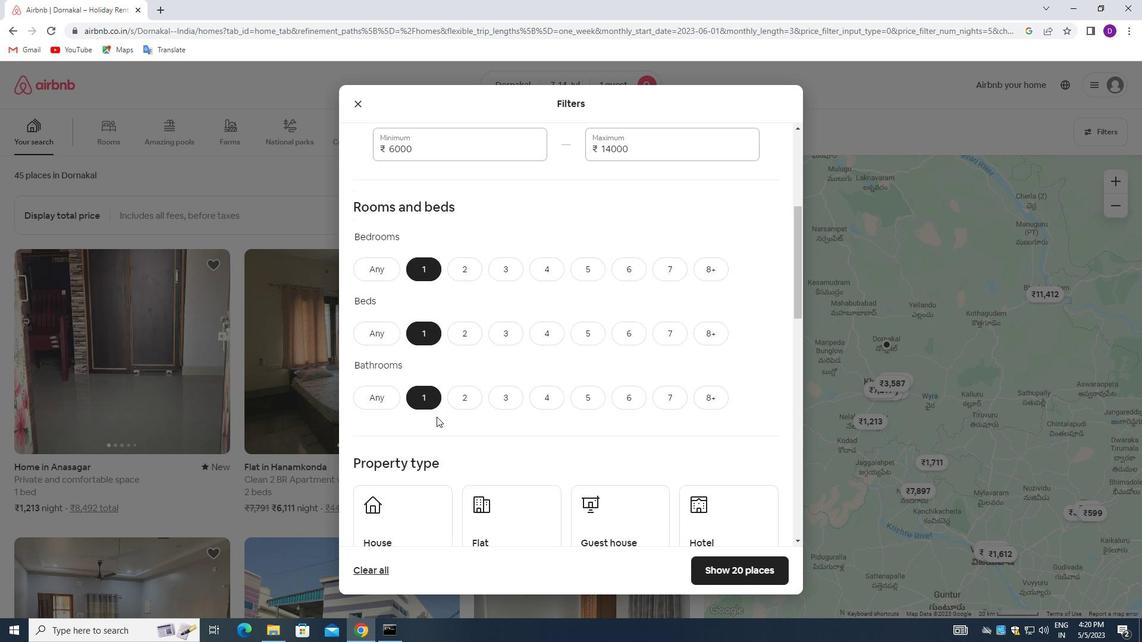 
Action: Mouse scrolled (436, 417) with delta (0, 0)
Screenshot: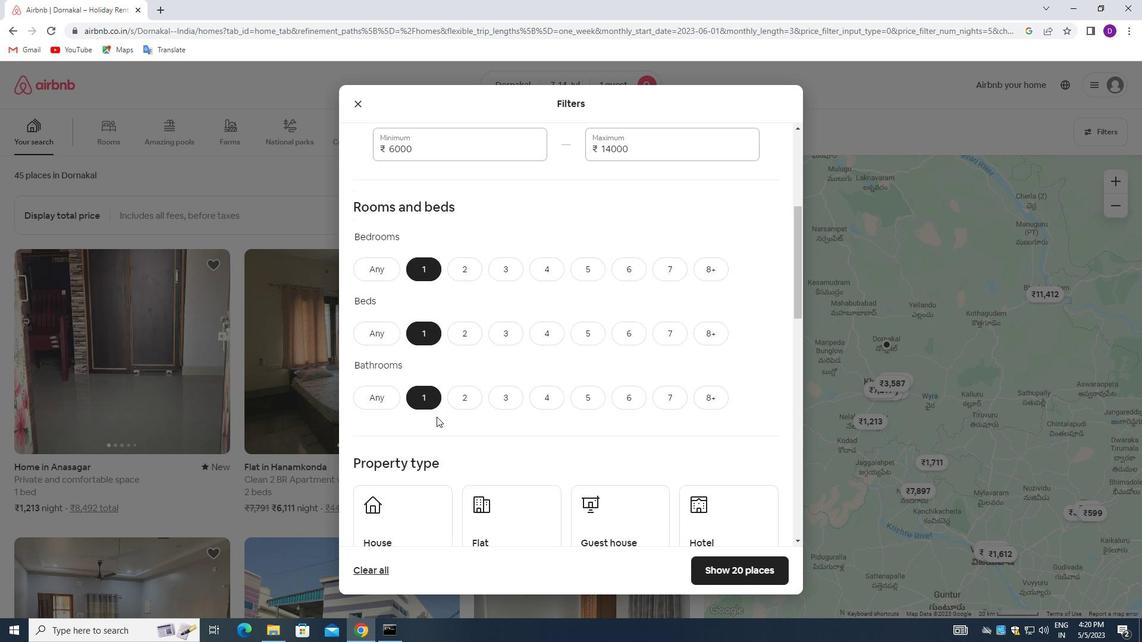 
Action: Mouse moved to (487, 394)
Screenshot: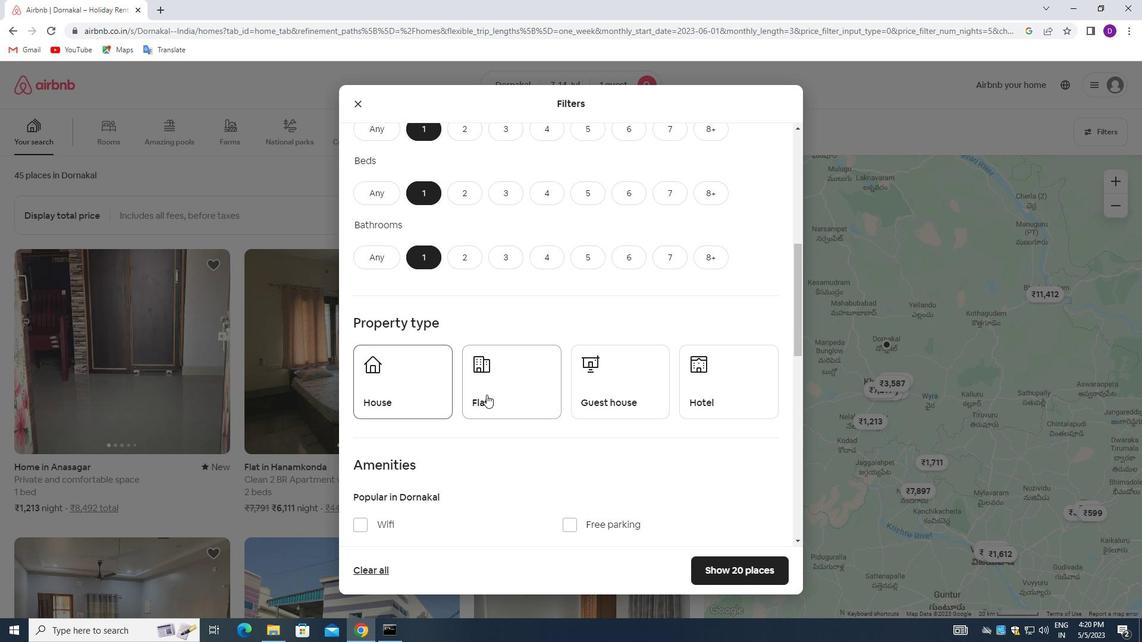 
Action: Mouse pressed left at (487, 394)
Screenshot: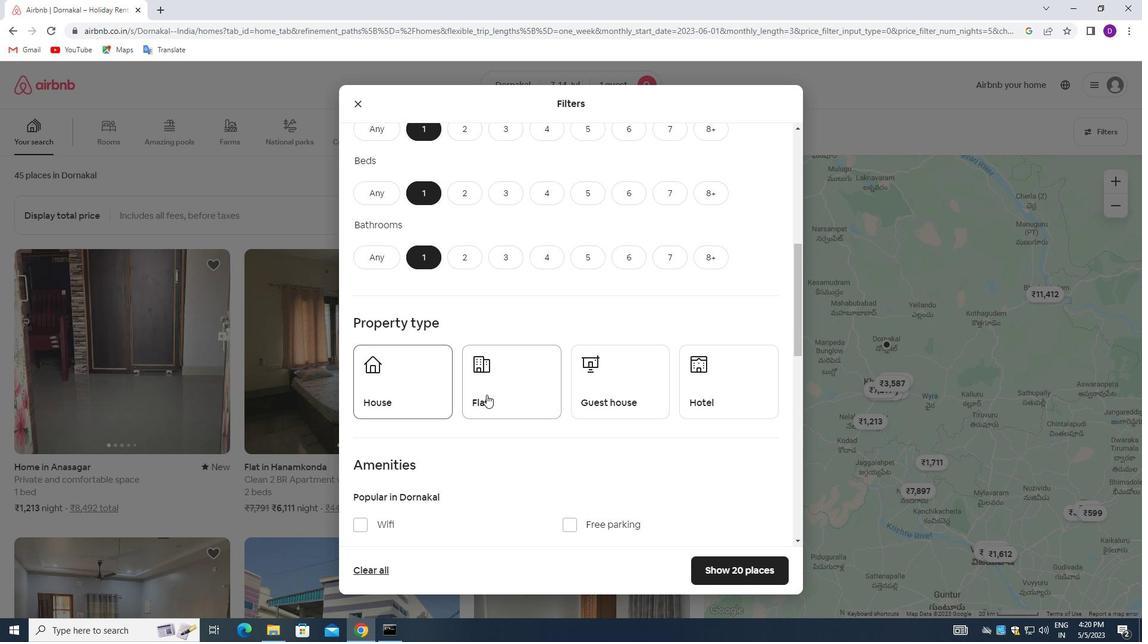 
Action: Mouse moved to (619, 383)
Screenshot: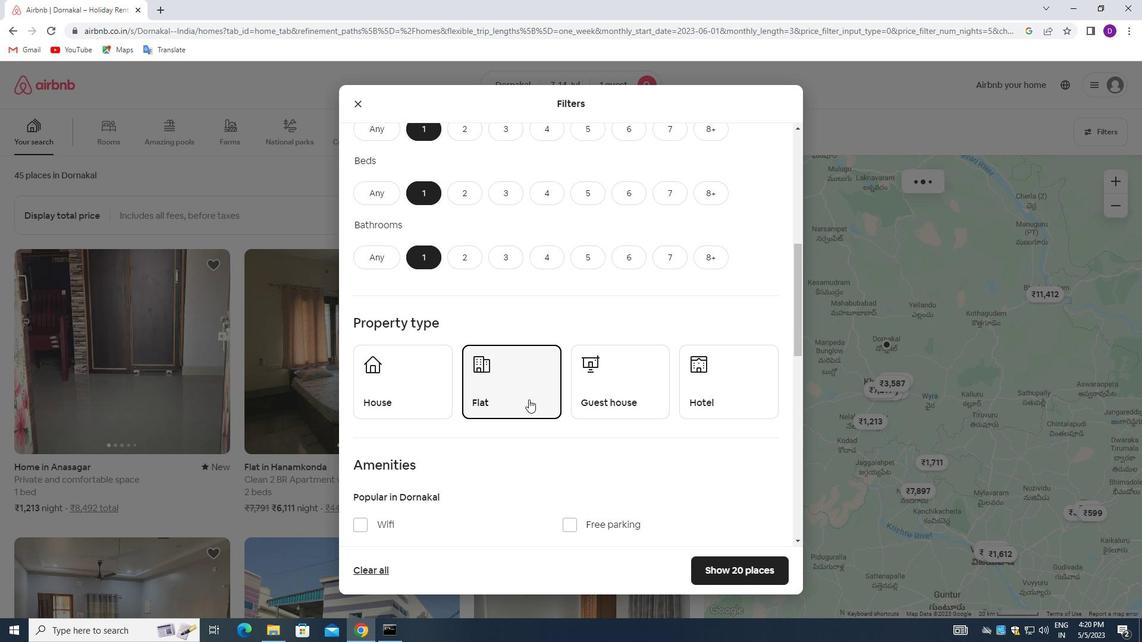 
Action: Mouse pressed left at (619, 383)
Screenshot: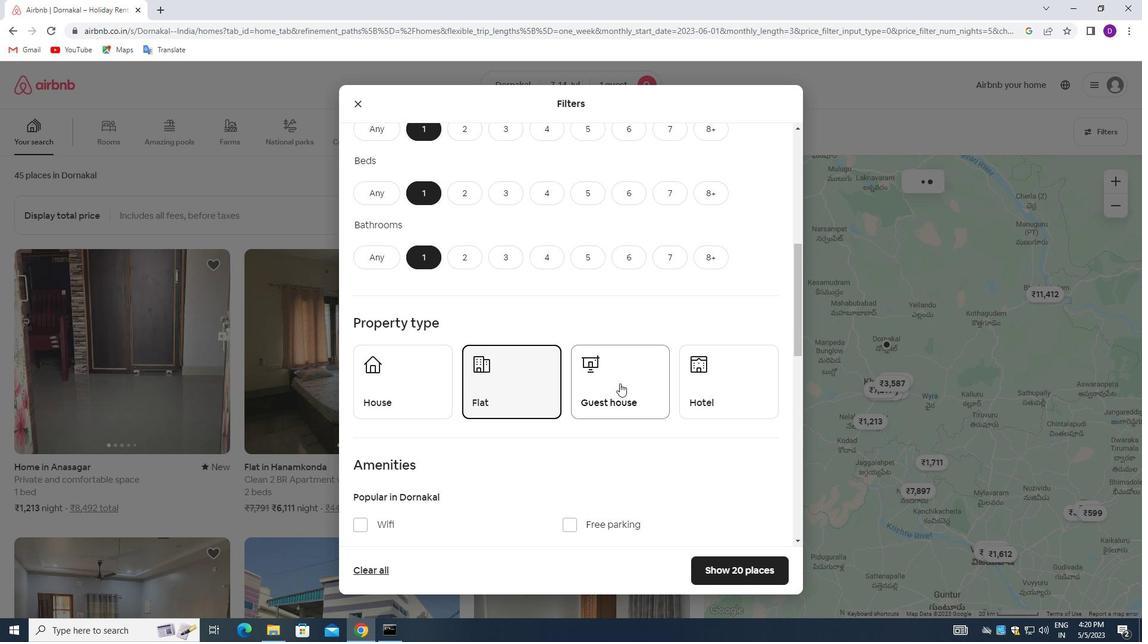 
Action: Mouse moved to (691, 390)
Screenshot: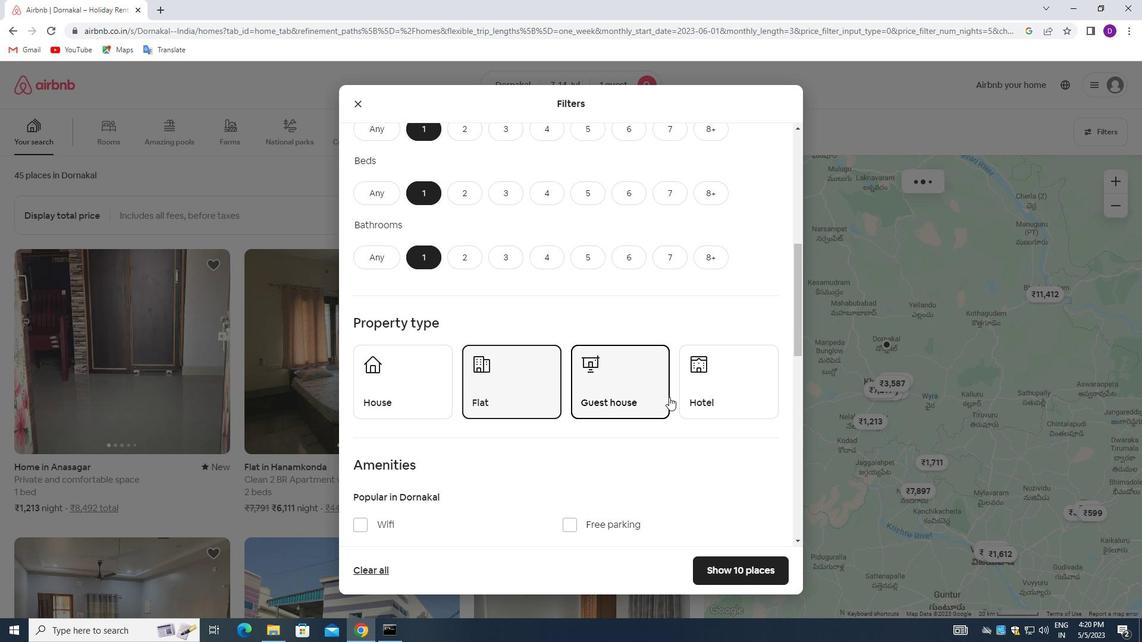 
Action: Mouse pressed left at (691, 390)
Screenshot: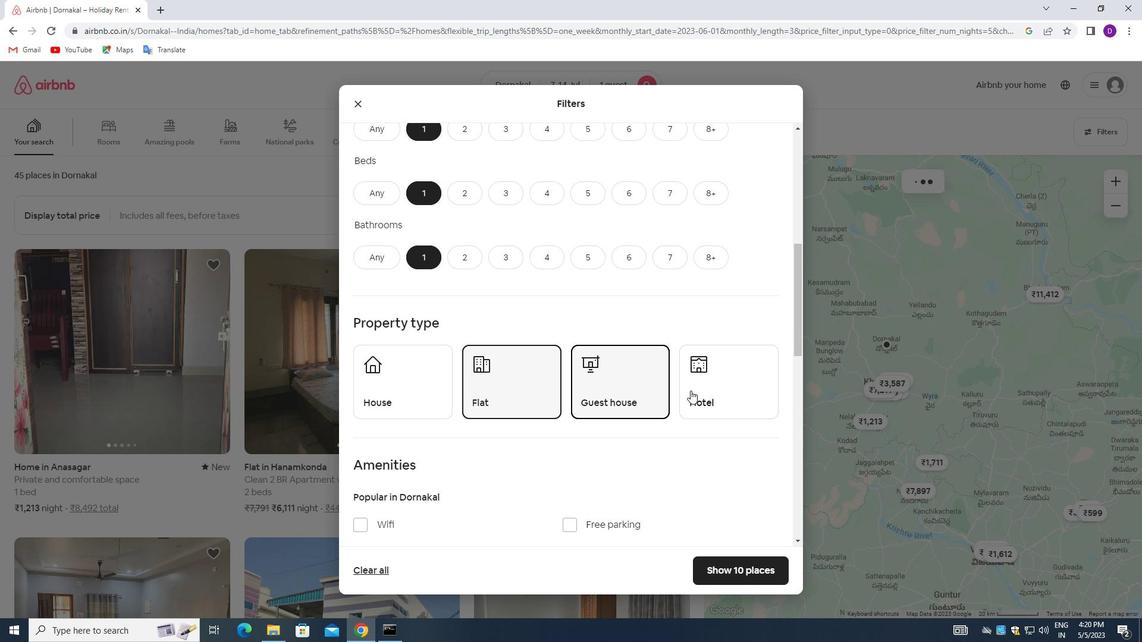 
Action: Mouse moved to (504, 397)
Screenshot: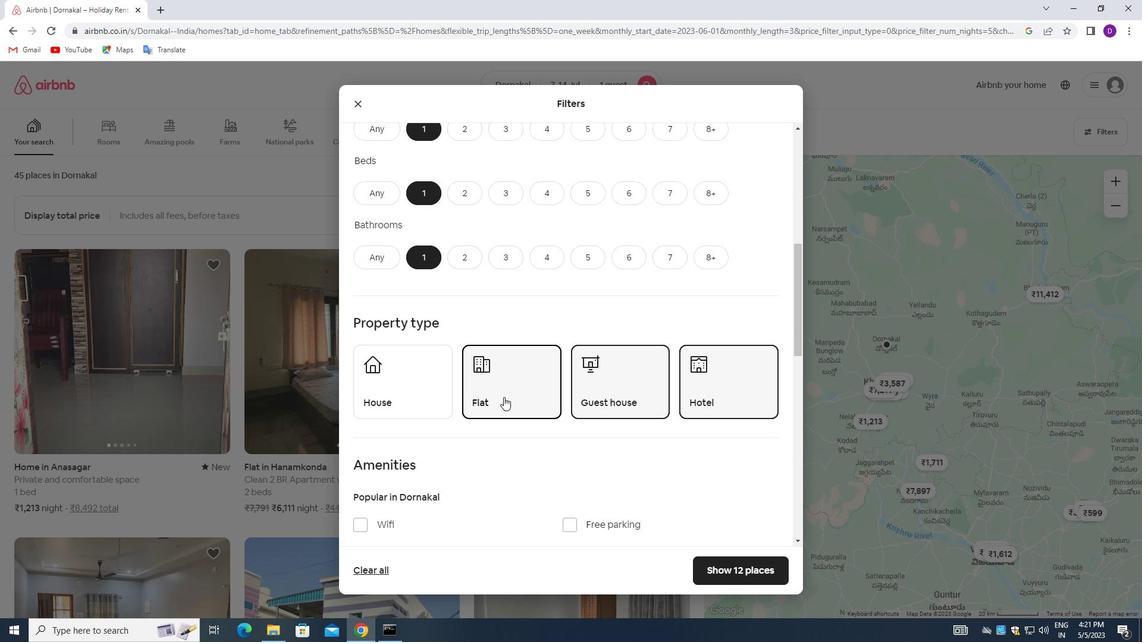 
Action: Mouse scrolled (504, 396) with delta (0, 0)
Screenshot: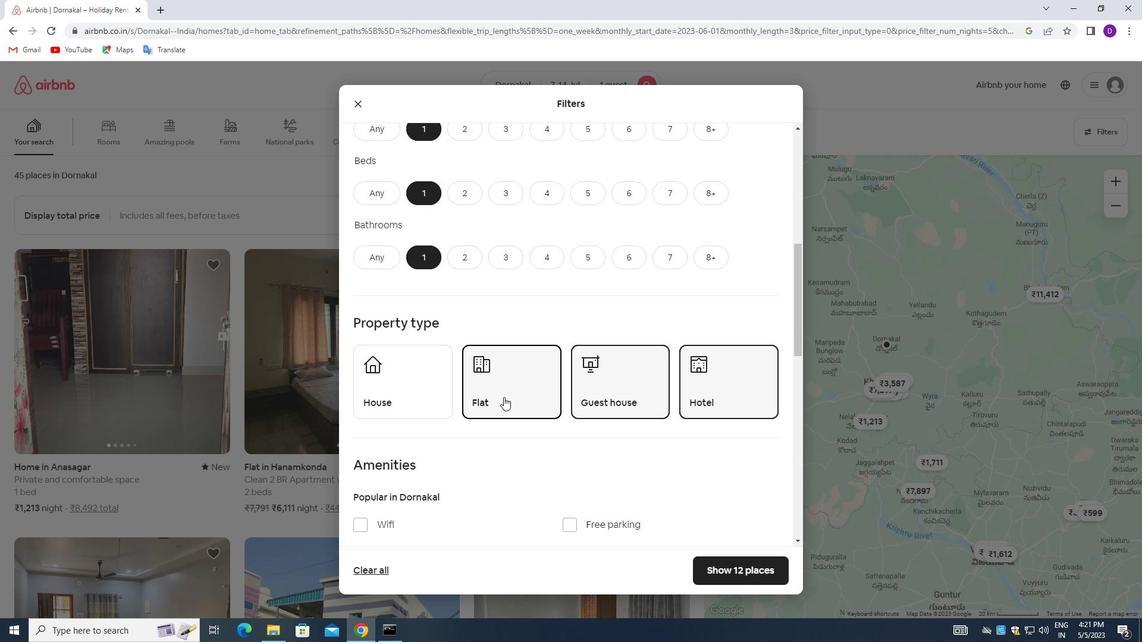 
Action: Mouse moved to (505, 397)
Screenshot: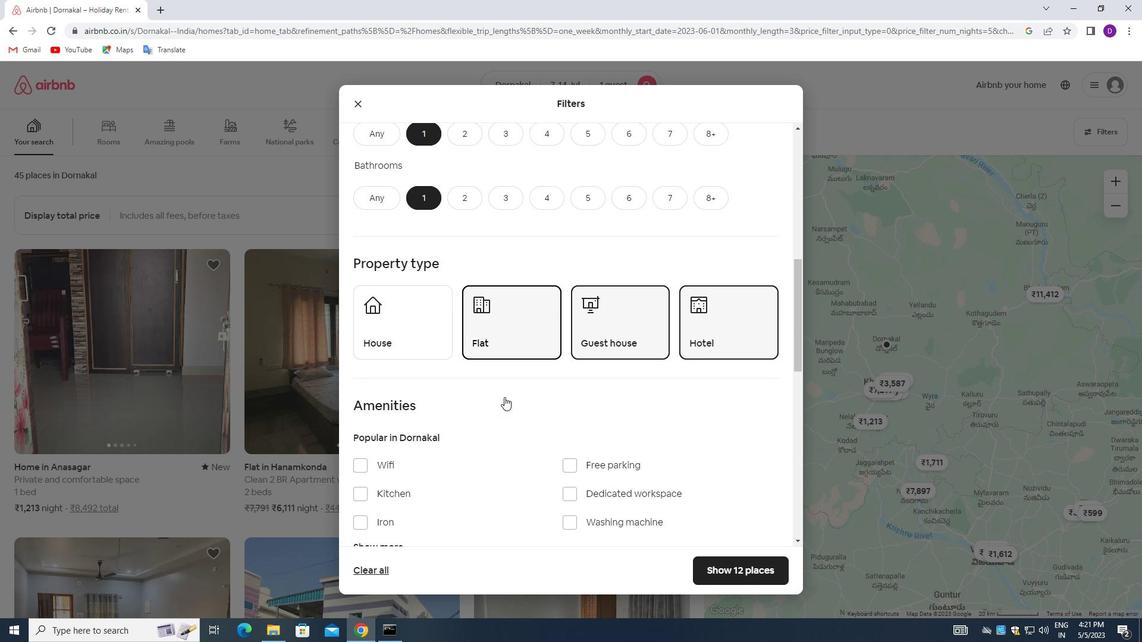
Action: Mouse scrolled (505, 396) with delta (0, 0)
Screenshot: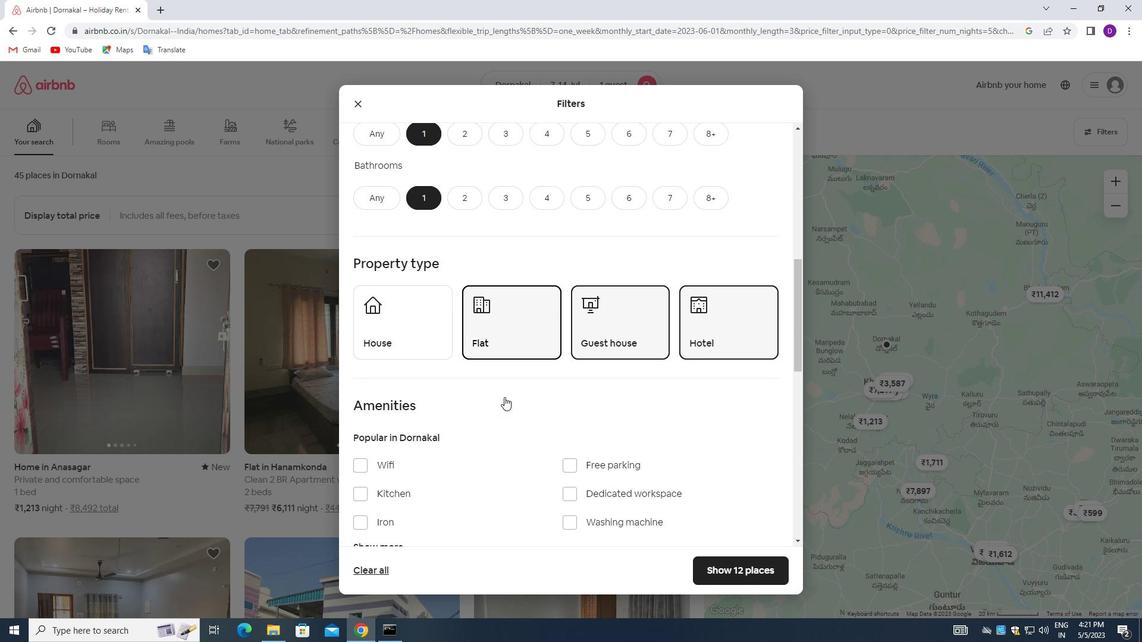 
Action: Mouse scrolled (505, 396) with delta (0, 0)
Screenshot: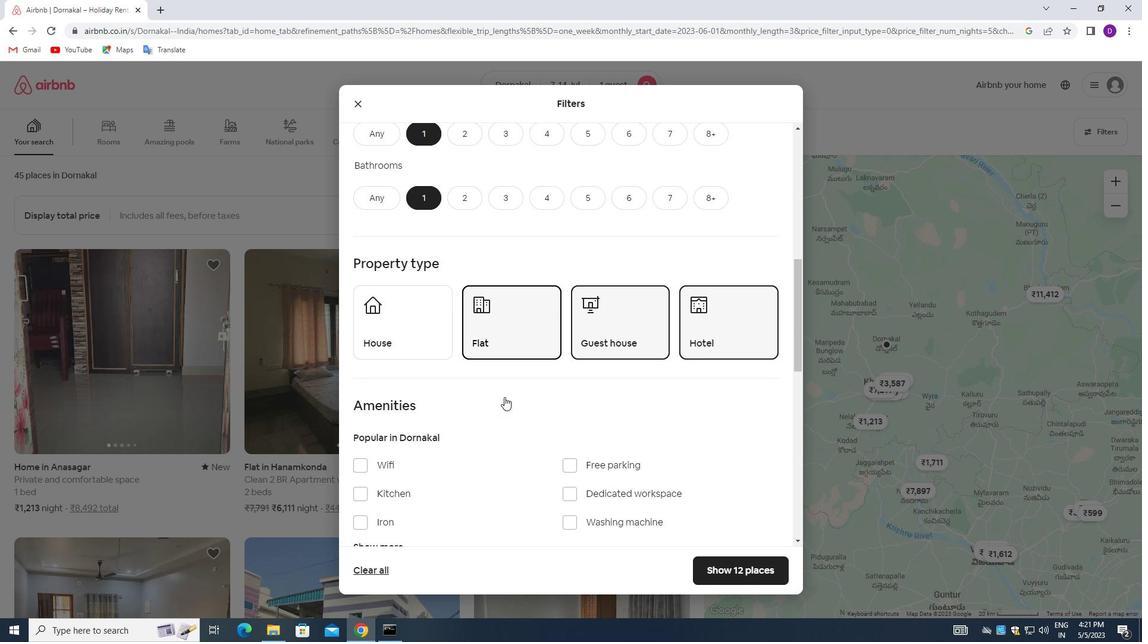
Action: Mouse scrolled (505, 396) with delta (0, 0)
Screenshot: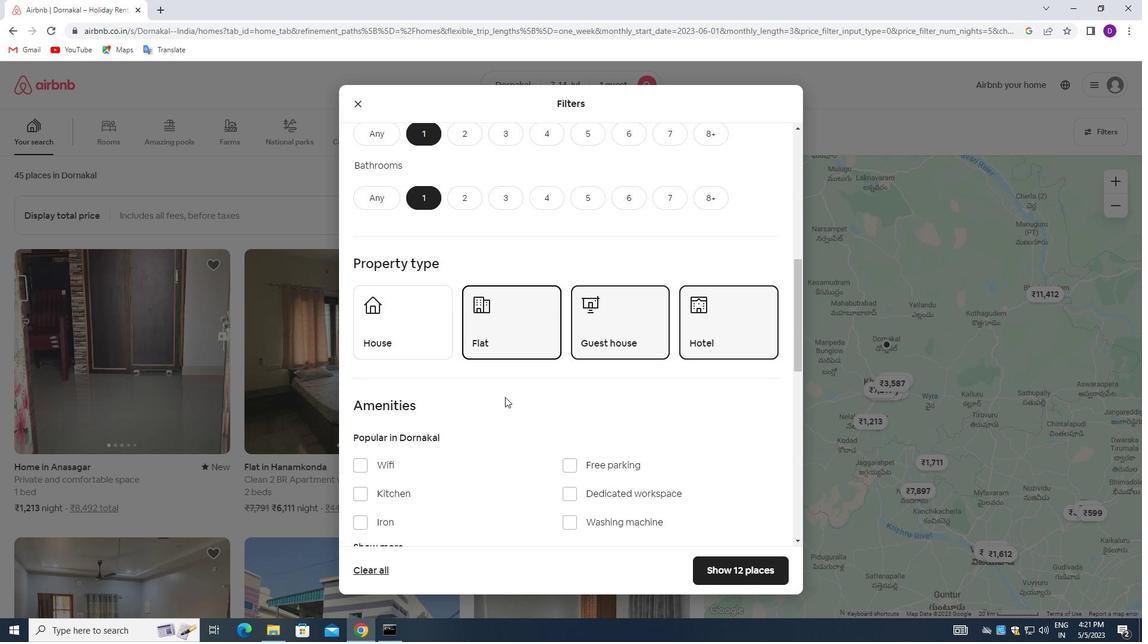 
Action: Mouse moved to (569, 404)
Screenshot: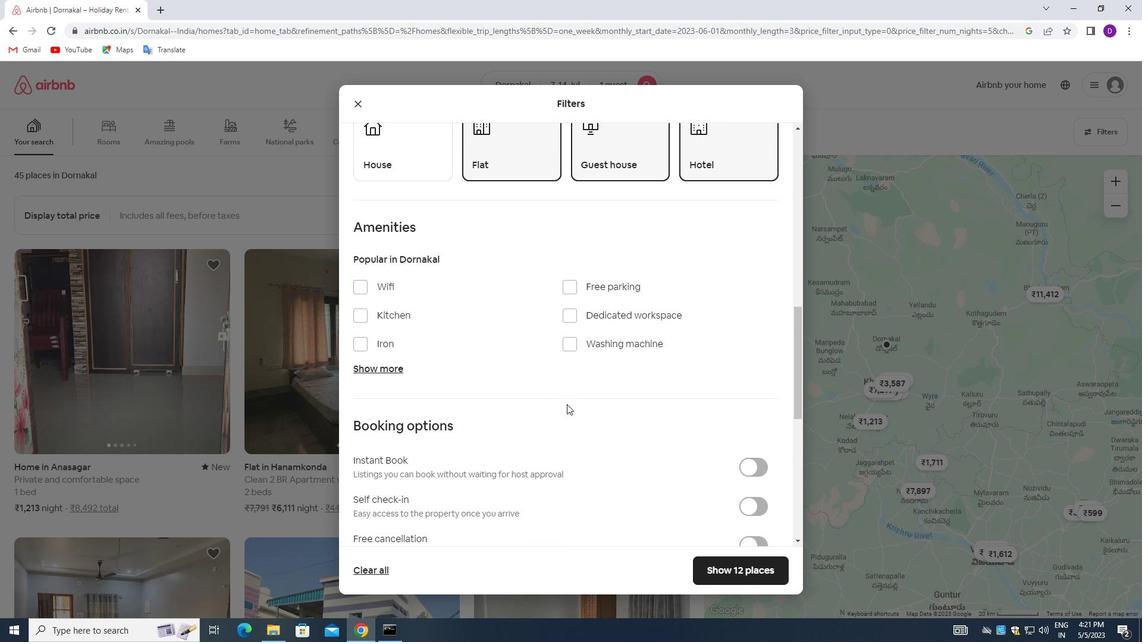 
Action: Mouse scrolled (569, 404) with delta (0, 0)
Screenshot: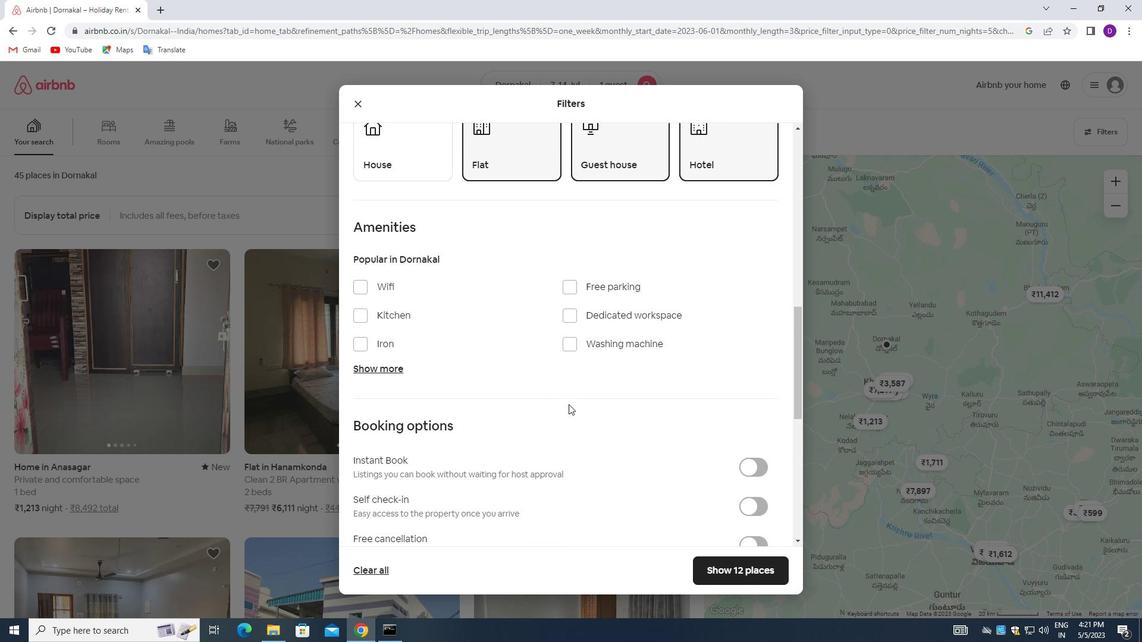 
Action: Mouse moved to (759, 453)
Screenshot: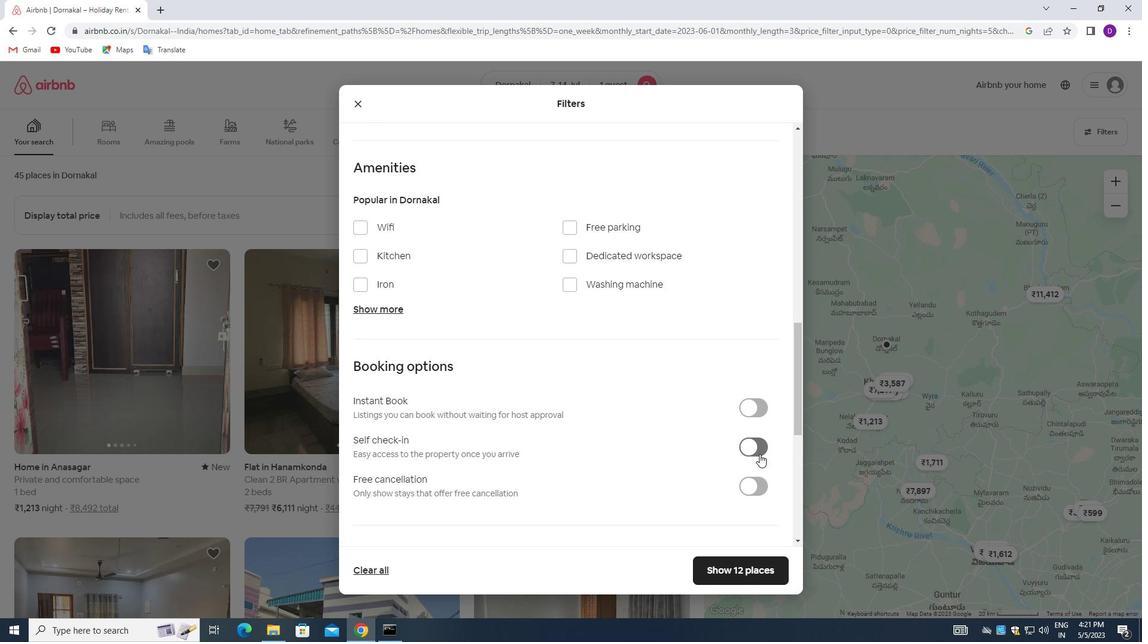 
Action: Mouse pressed left at (759, 453)
Screenshot: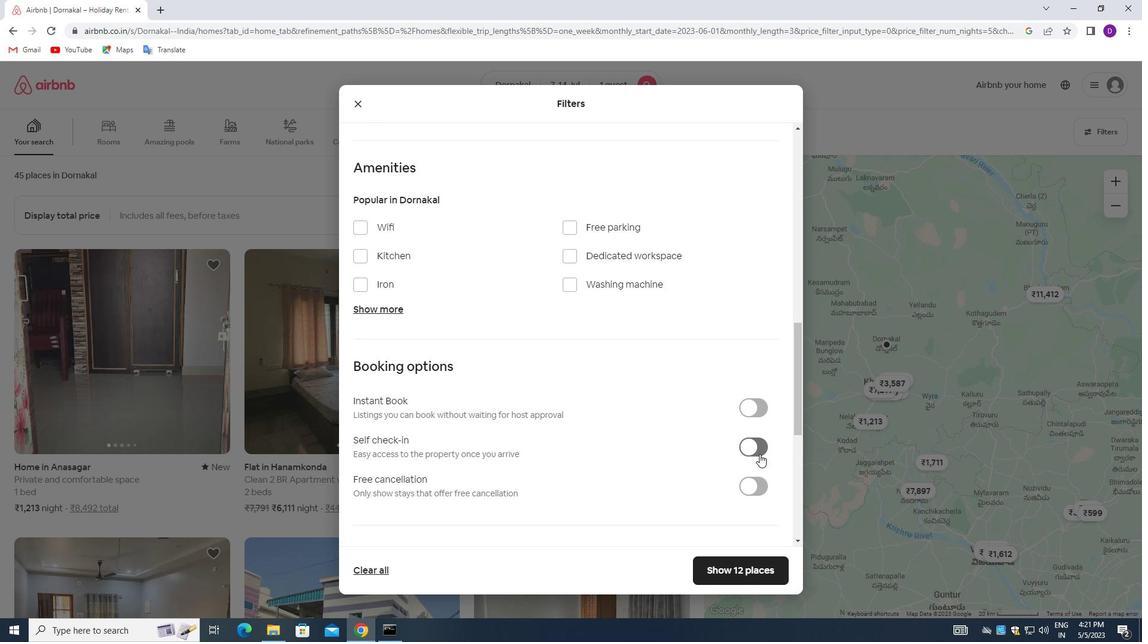 
Action: Mouse moved to (520, 393)
Screenshot: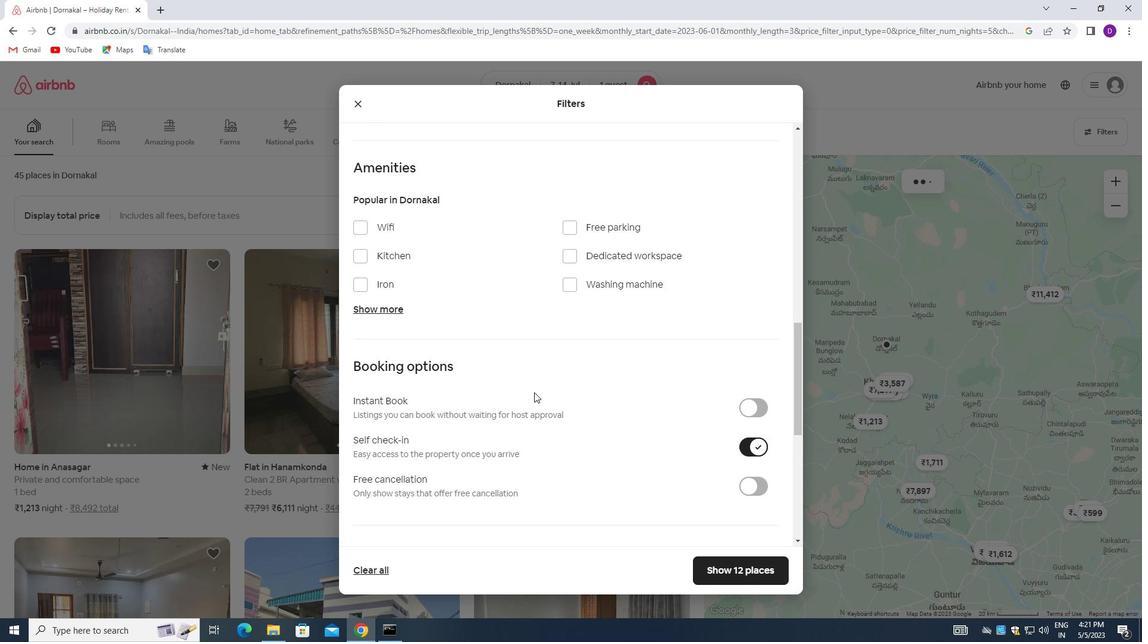 
Action: Mouse scrolled (520, 393) with delta (0, 0)
Screenshot: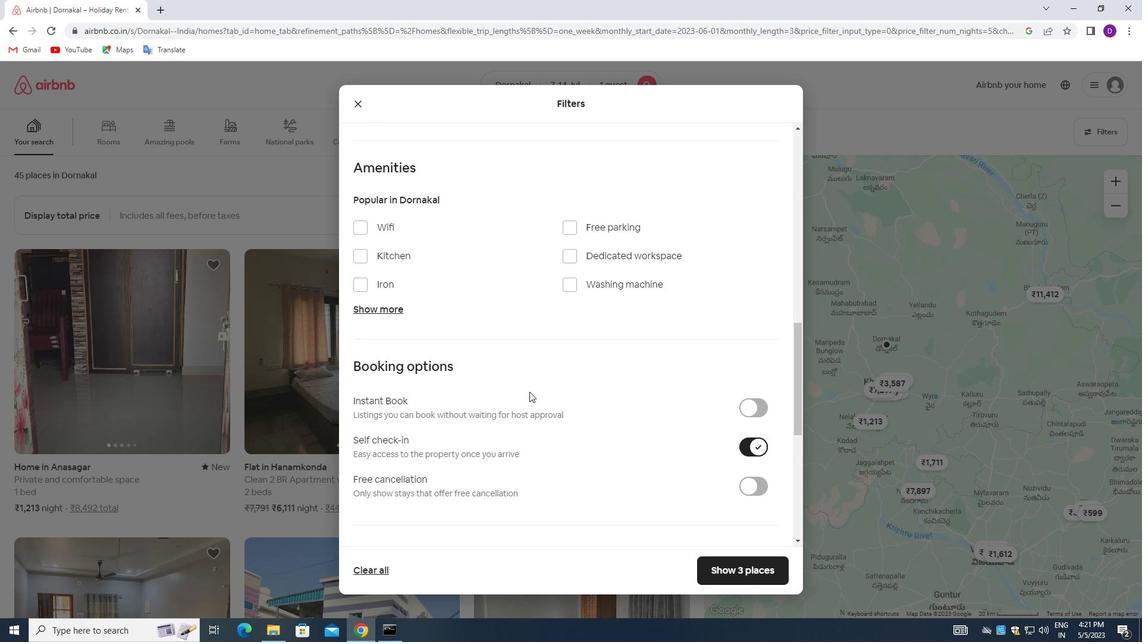 
Action: Mouse moved to (517, 395)
Screenshot: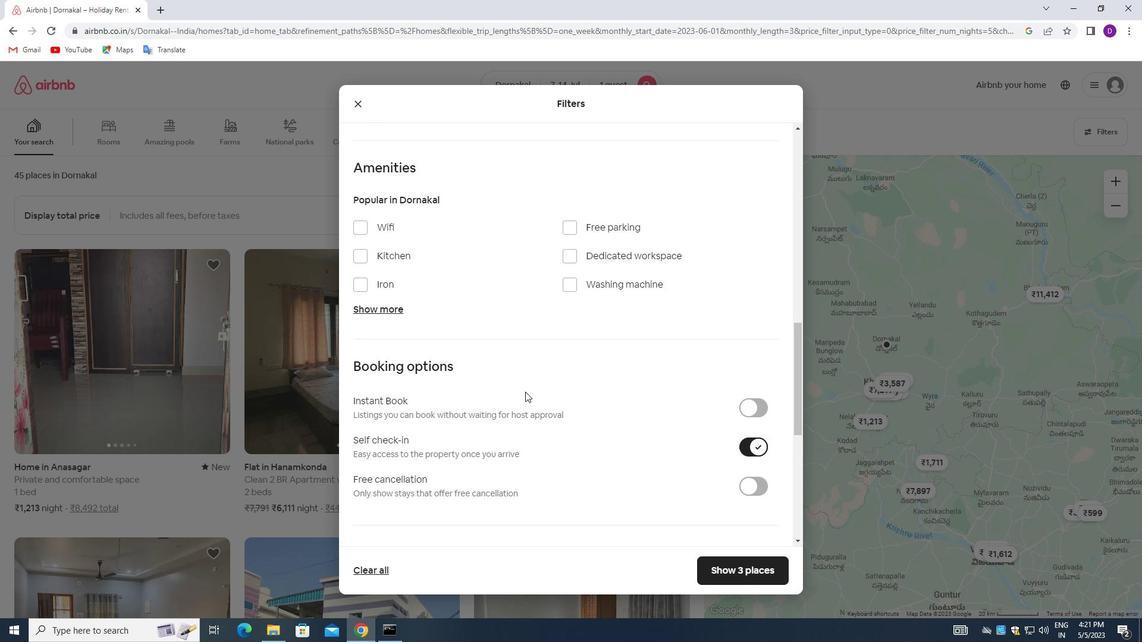 
Action: Mouse scrolled (517, 394) with delta (0, 0)
Screenshot: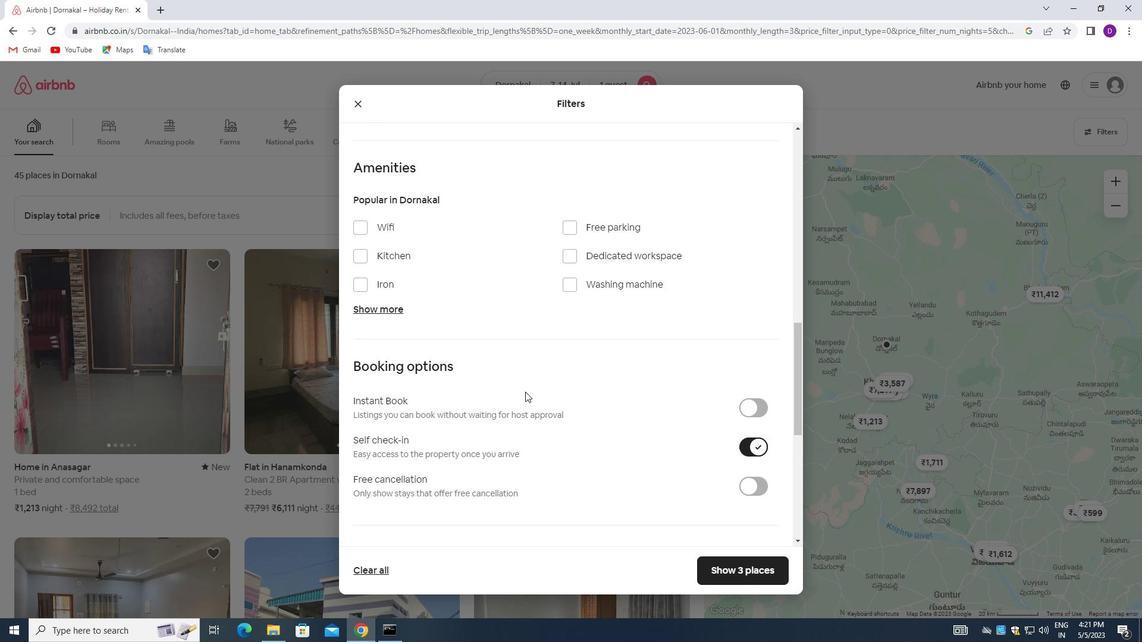 
Action: Mouse moved to (511, 394)
Screenshot: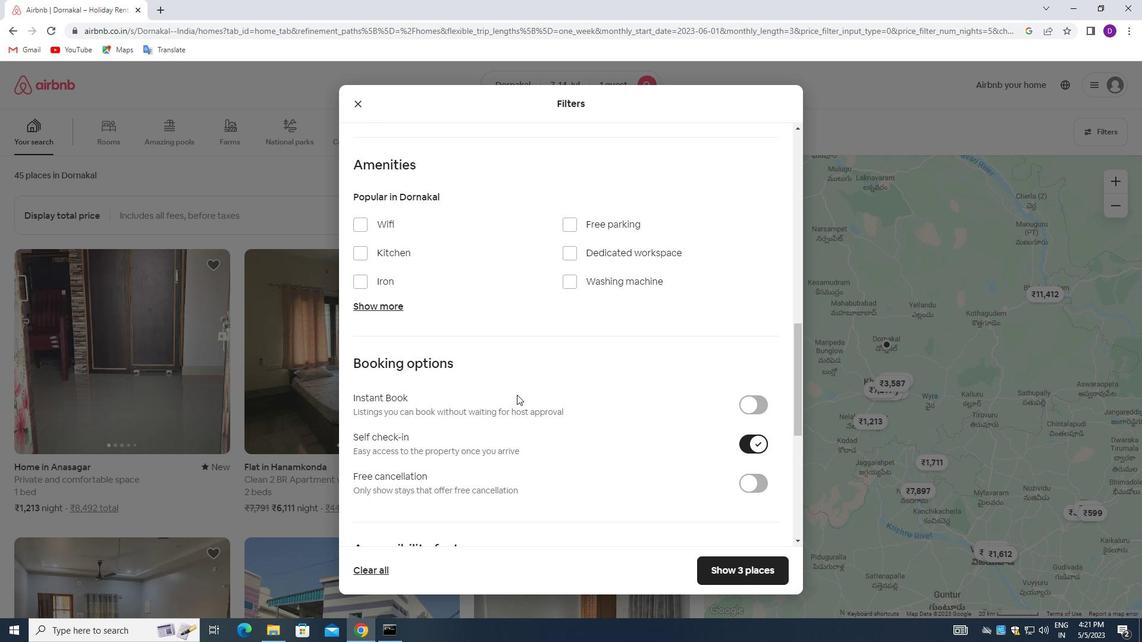 
Action: Mouse scrolled (511, 393) with delta (0, 0)
Screenshot: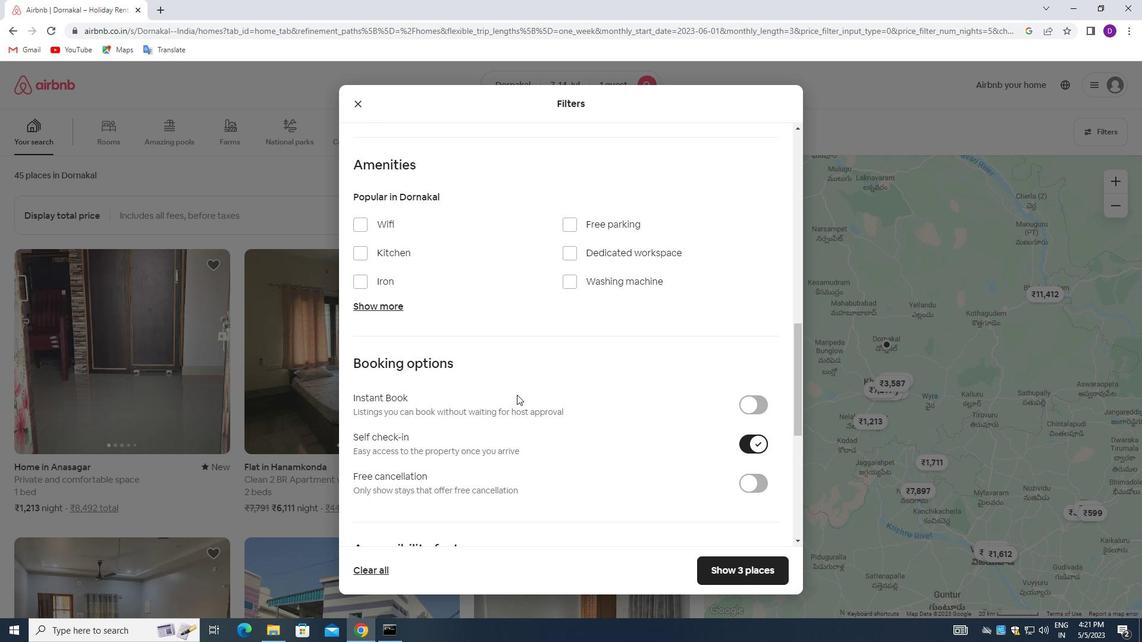 
Action: Mouse moved to (509, 393)
Screenshot: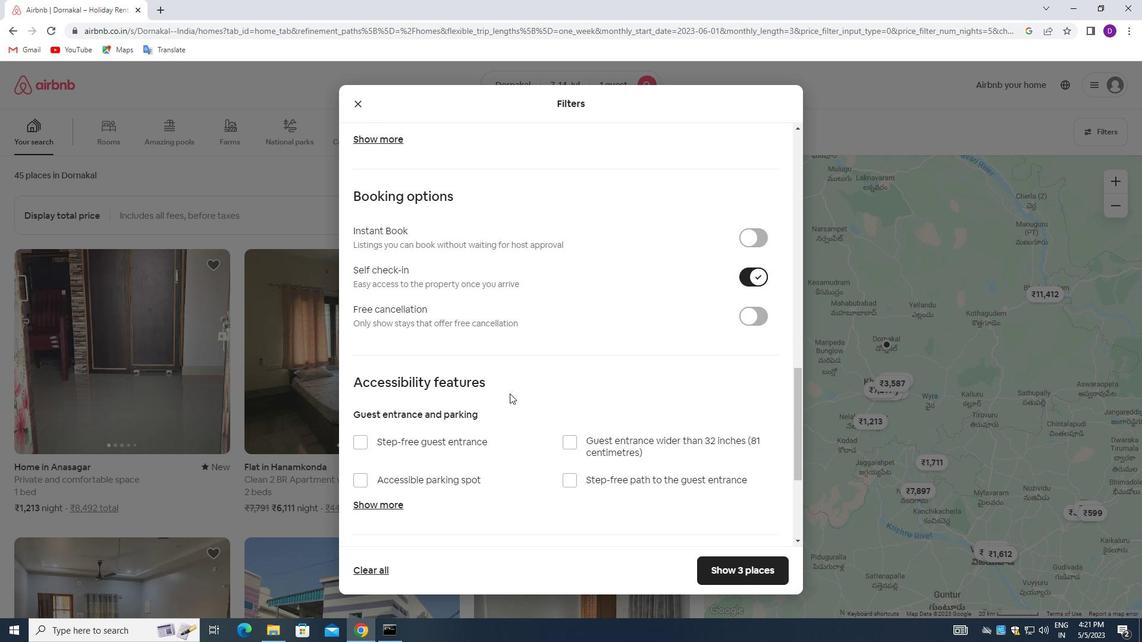 
Action: Mouse scrolled (509, 393) with delta (0, 0)
Screenshot: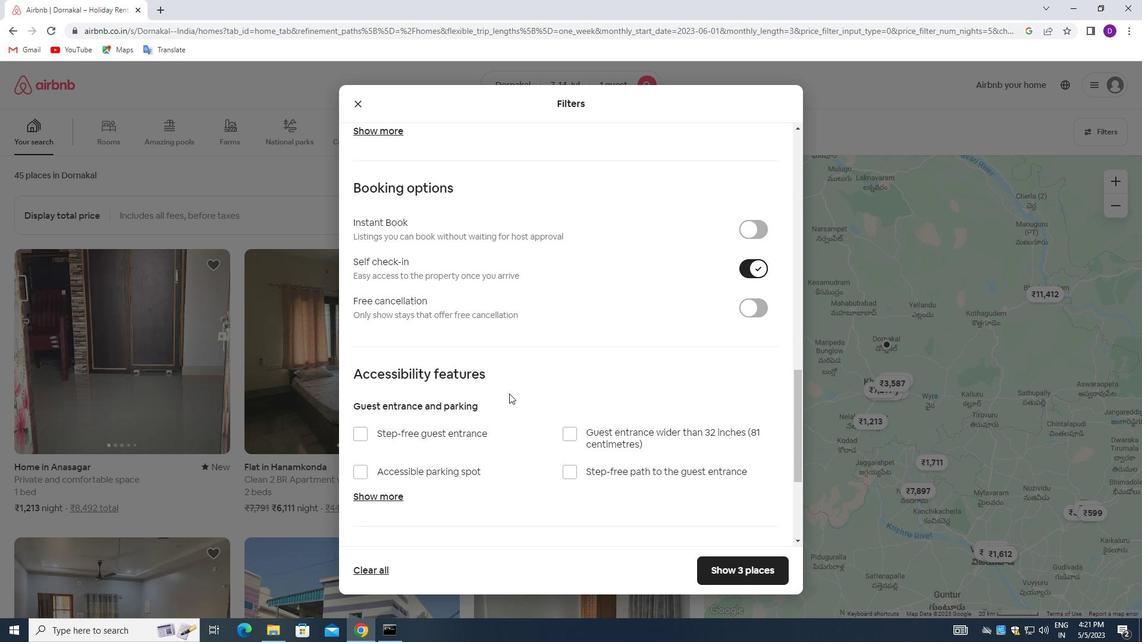 
Action: Mouse moved to (508, 394)
Screenshot: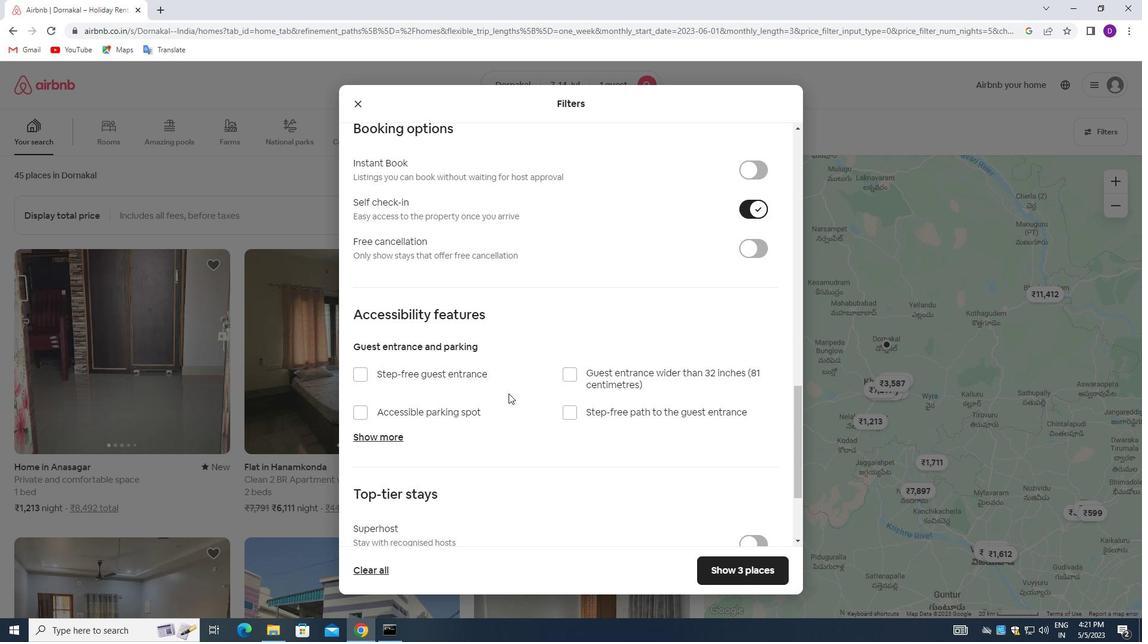 
Action: Mouse scrolled (508, 393) with delta (0, 0)
Screenshot: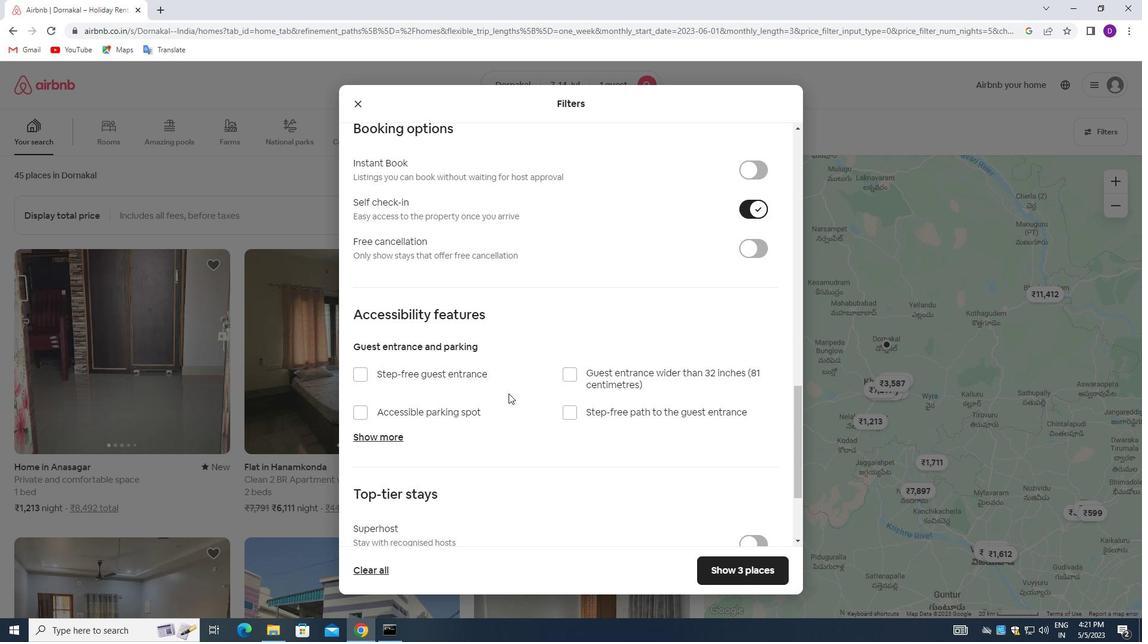 
Action: Mouse scrolled (508, 393) with delta (0, 0)
Screenshot: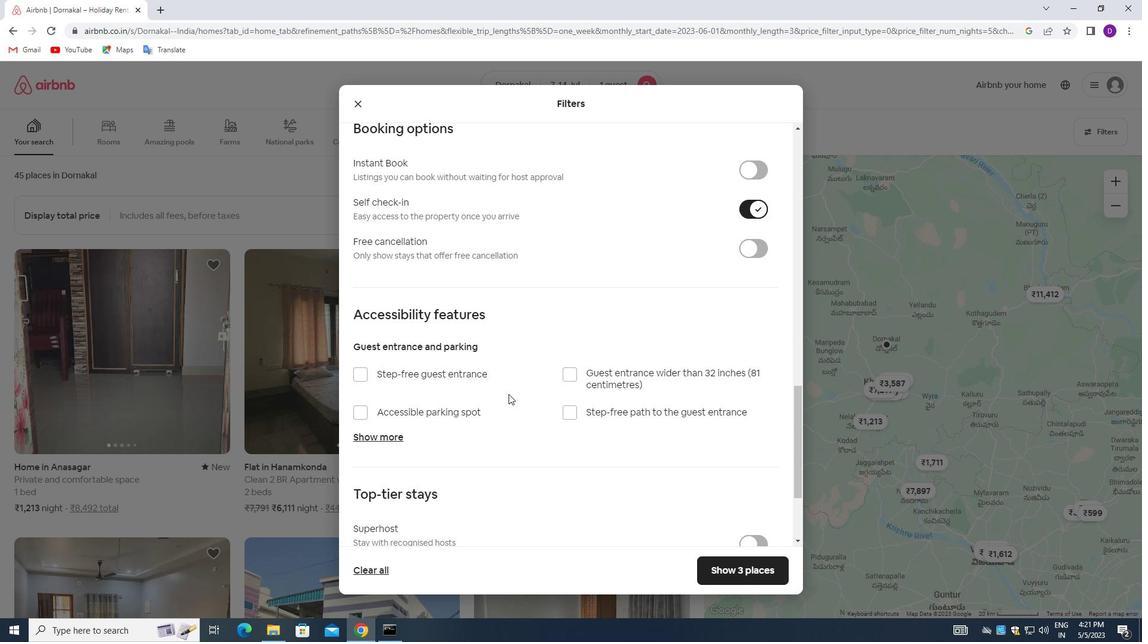 
Action: Mouse moved to (510, 409)
Screenshot: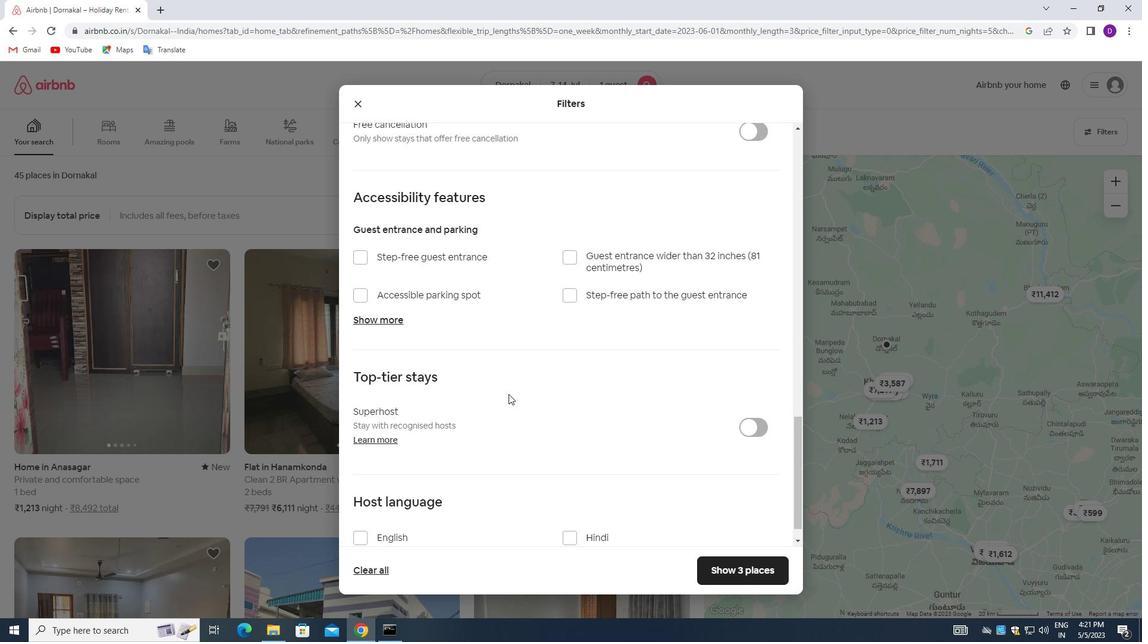 
Action: Mouse scrolled (510, 409) with delta (0, 0)
Screenshot: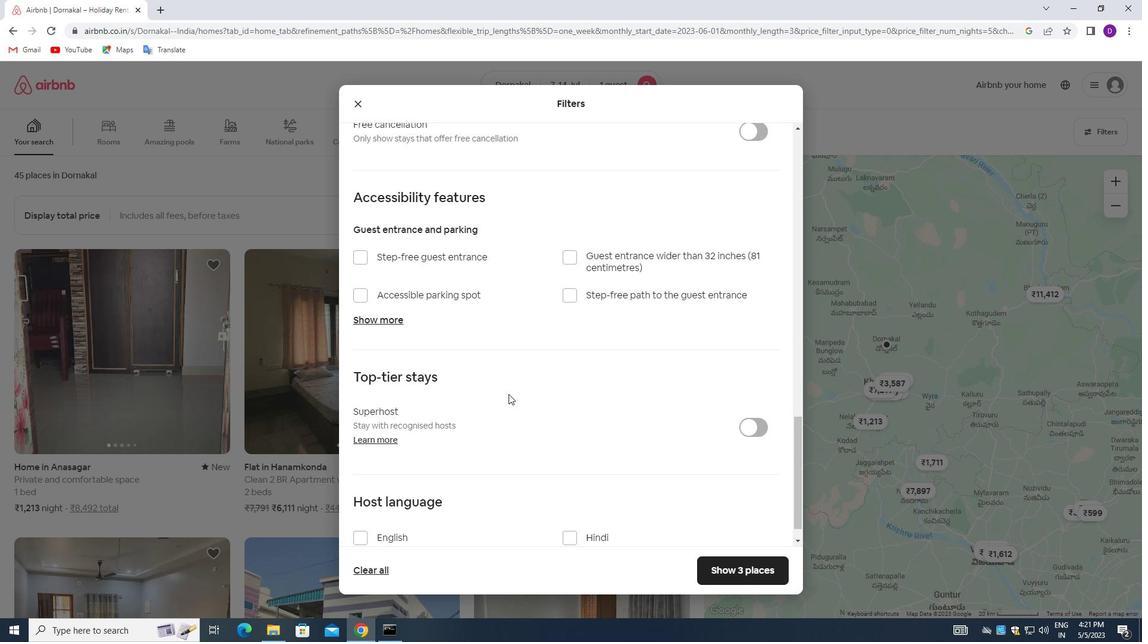 
Action: Mouse moved to (506, 424)
Screenshot: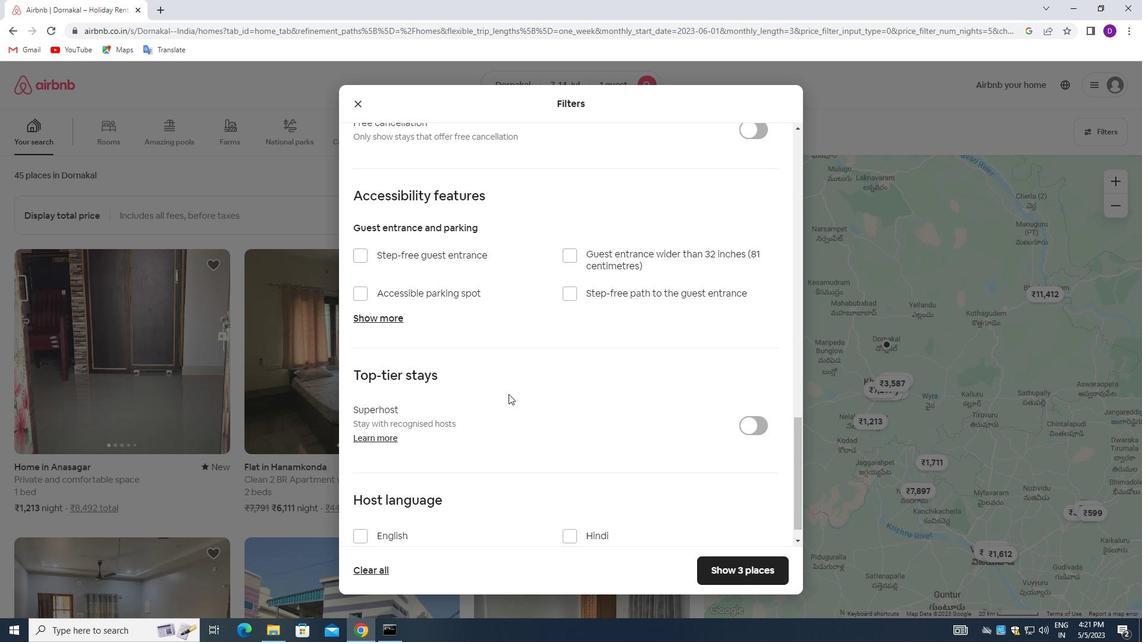 
Action: Mouse scrolled (506, 423) with delta (0, 0)
Screenshot: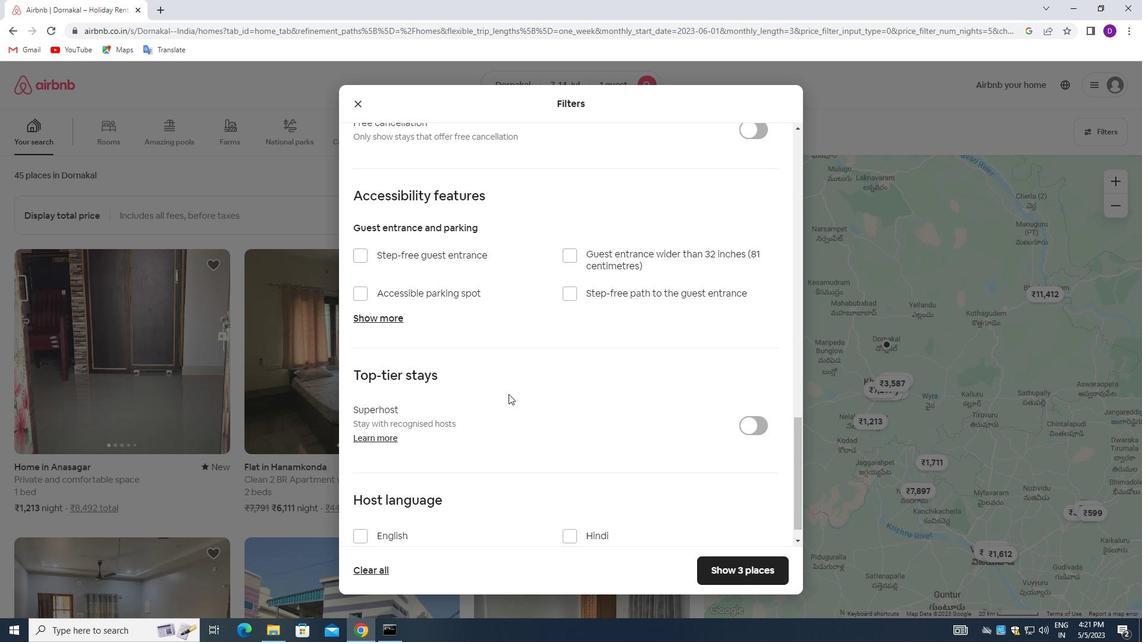 
Action: Mouse moved to (503, 430)
Screenshot: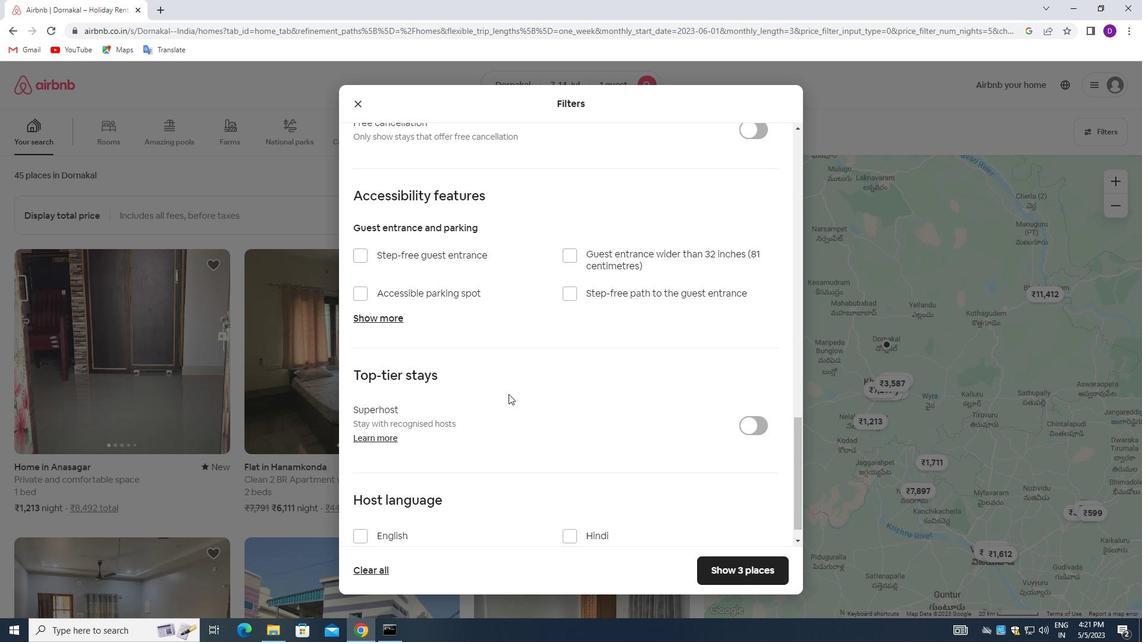 
Action: Mouse scrolled (503, 429) with delta (0, 0)
Screenshot: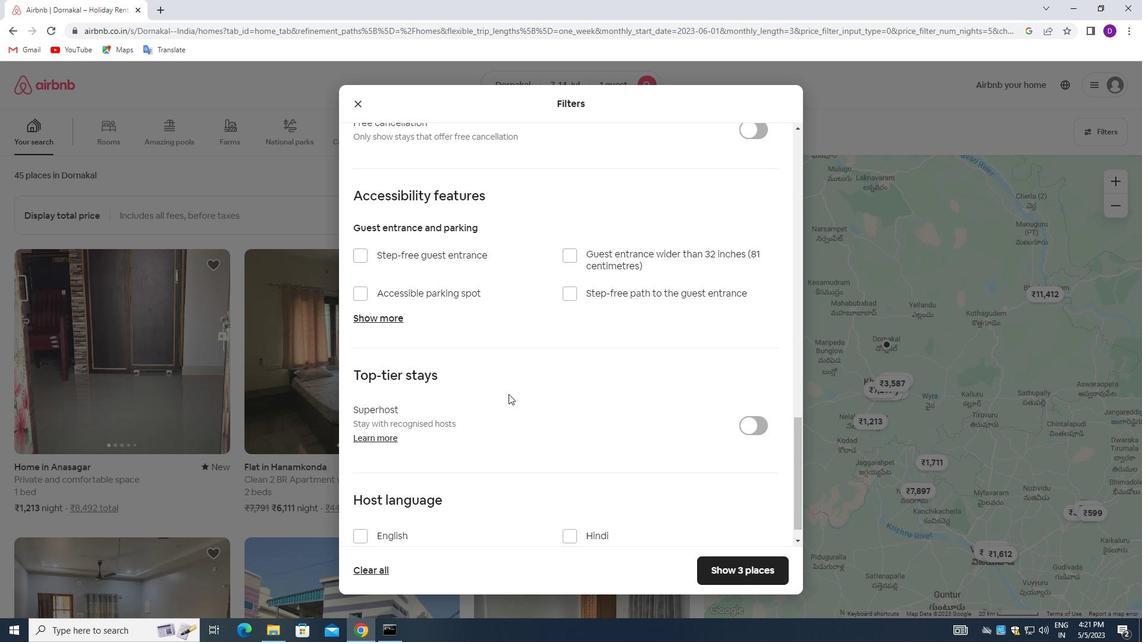 
Action: Mouse moved to (357, 513)
Screenshot: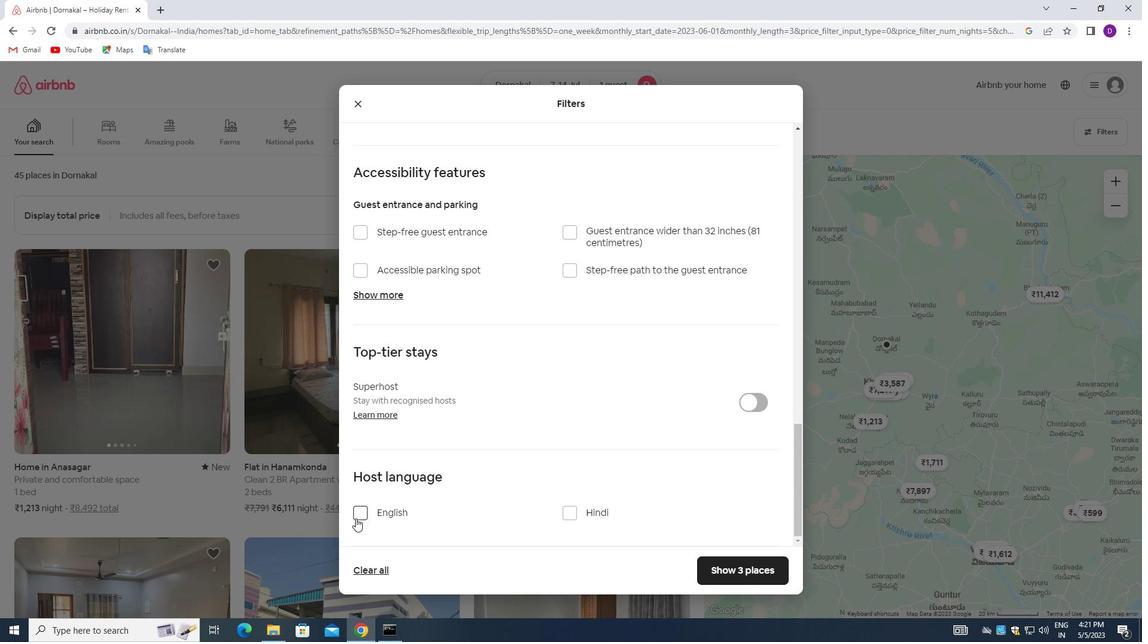 
Action: Mouse pressed left at (357, 513)
Screenshot: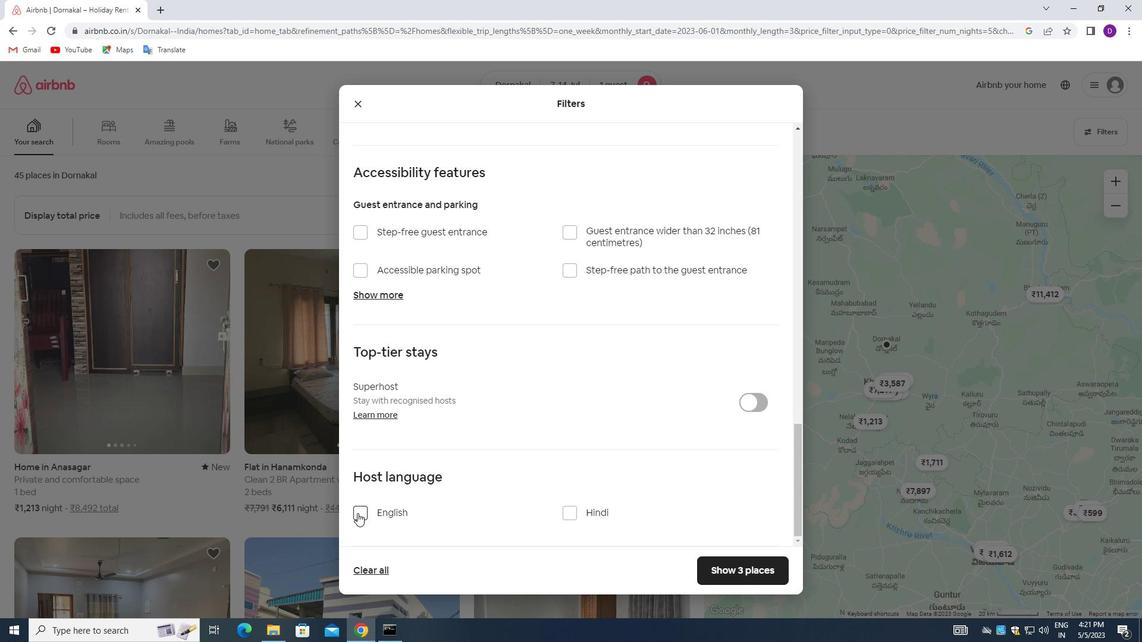 
Action: Mouse moved to (709, 570)
Screenshot: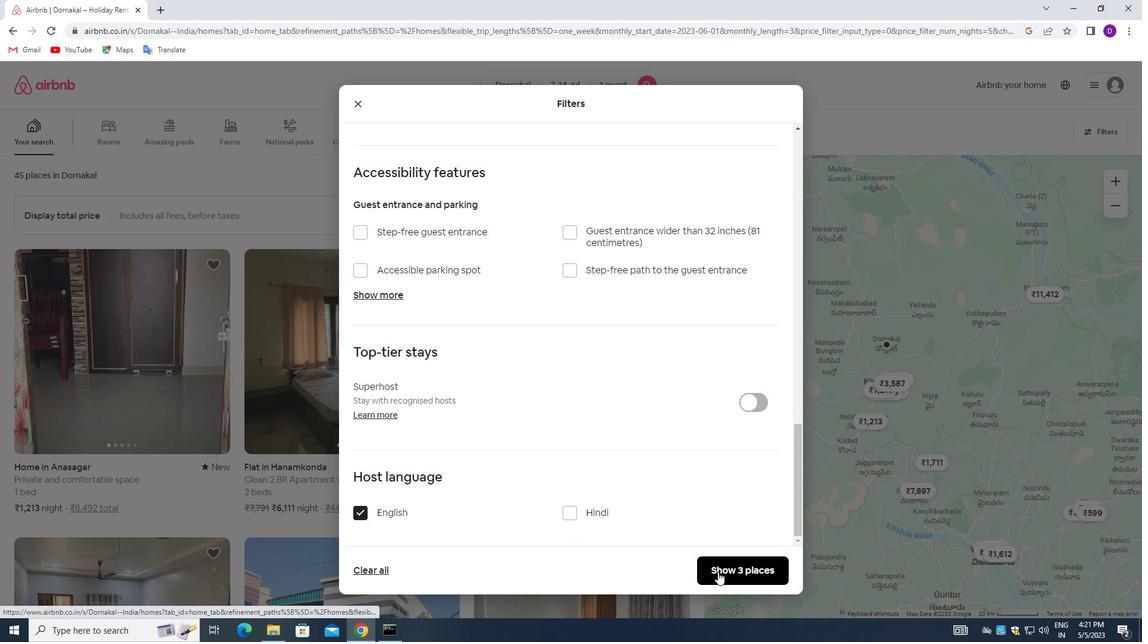 
Action: Mouse pressed left at (709, 570)
Screenshot: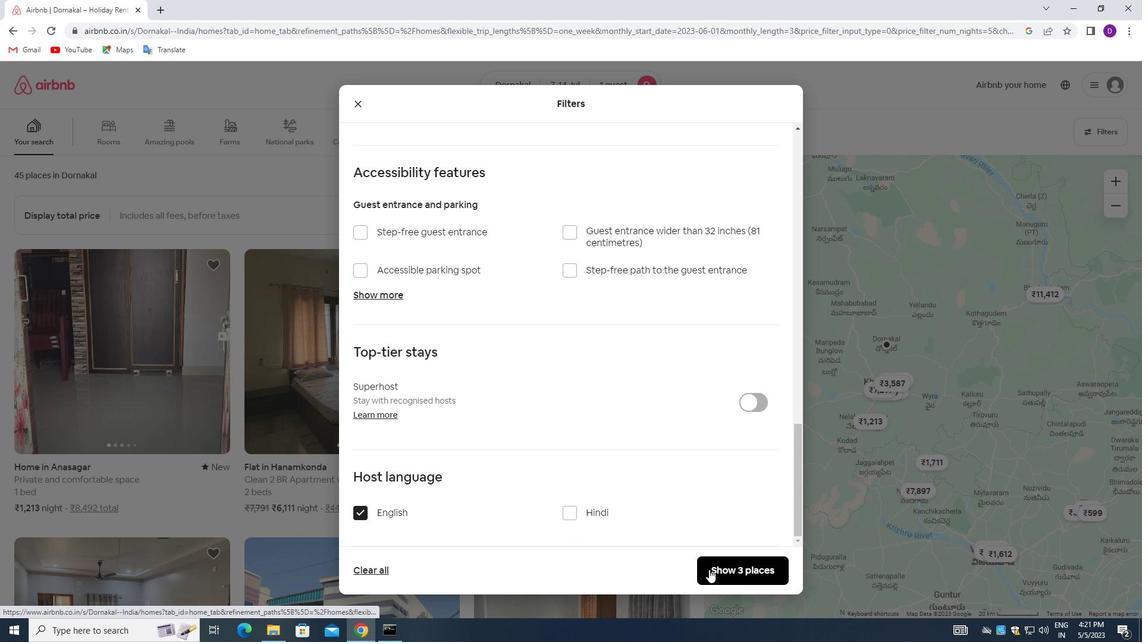 
Action: Mouse moved to (600, 398)
Screenshot: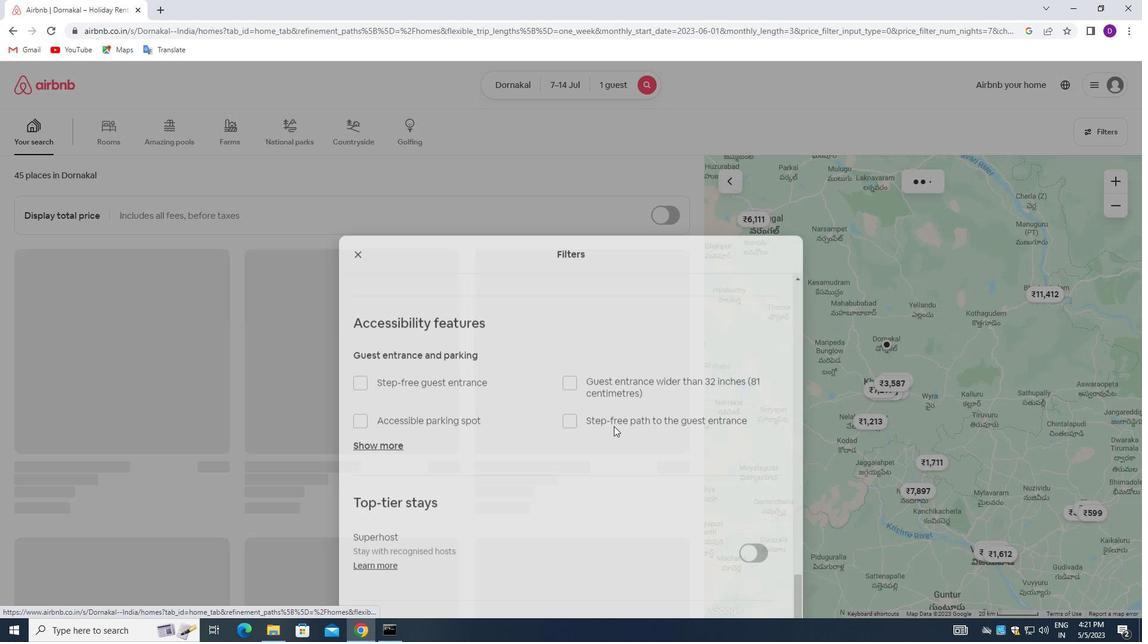 
